 Task: Create an event for the inter-departmental knowledge sharing.
Action: Mouse moved to (75, 148)
Screenshot: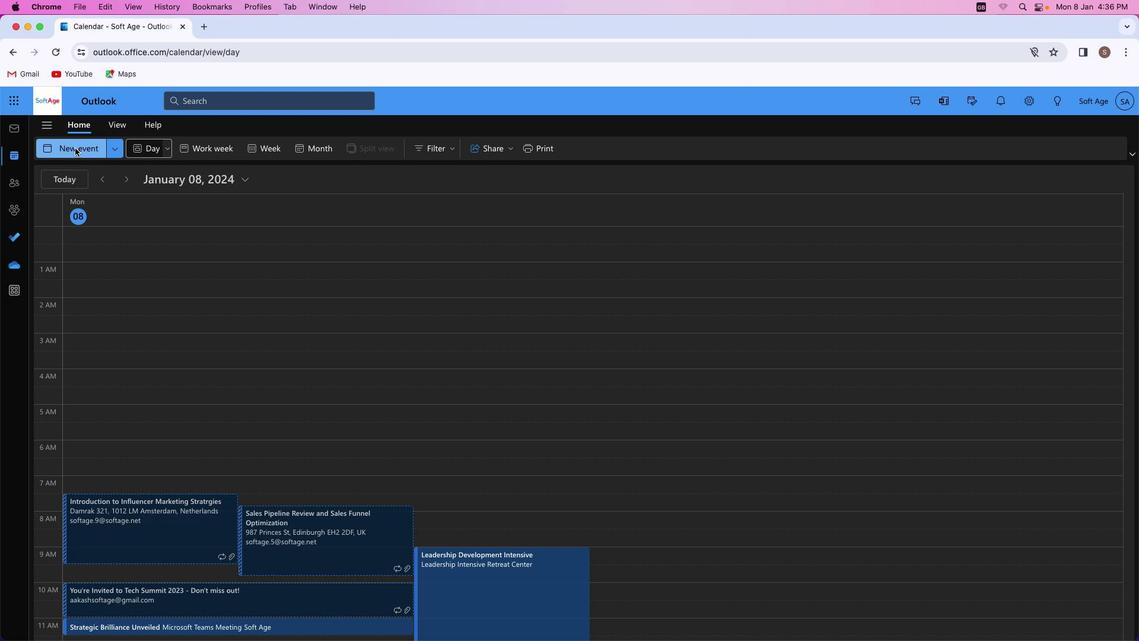 
Action: Mouse pressed left at (75, 148)
Screenshot: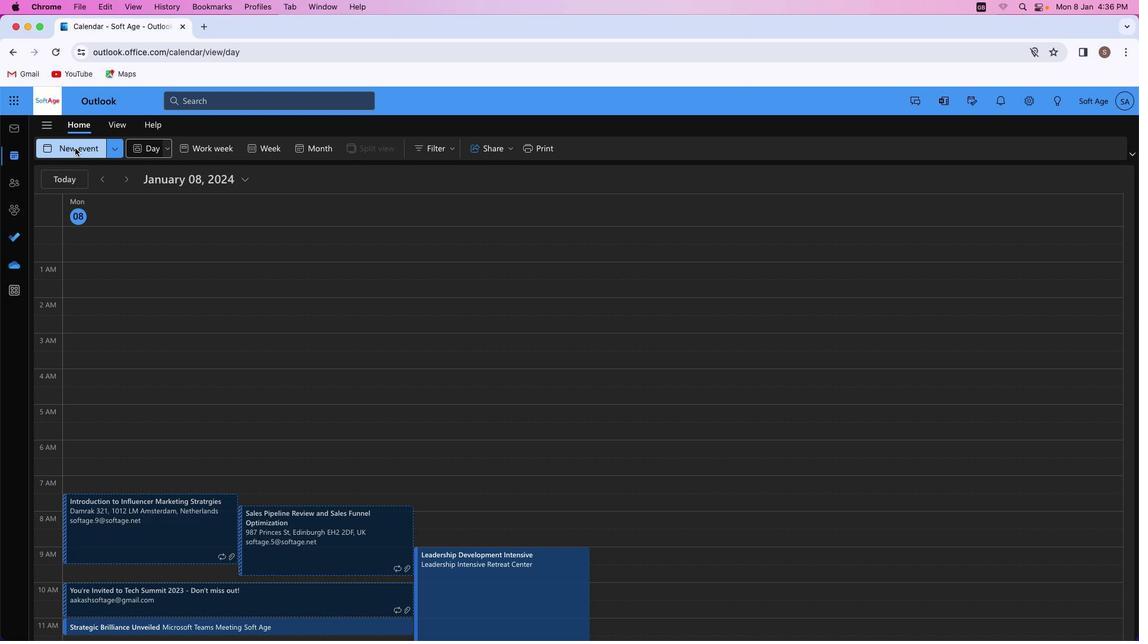 
Action: Mouse moved to (287, 221)
Screenshot: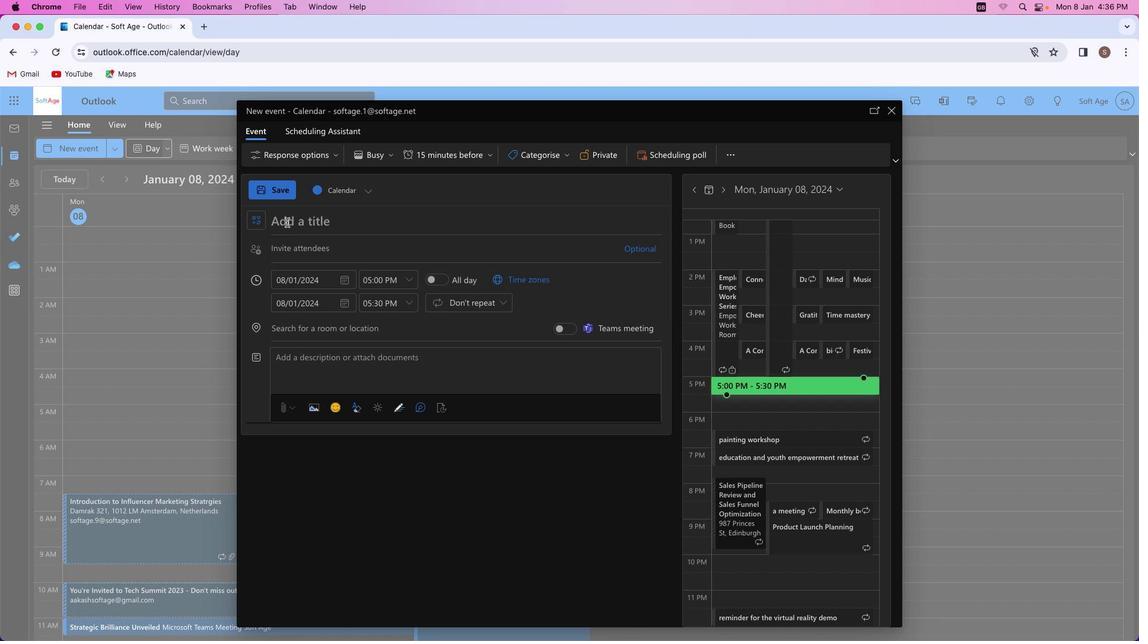 
Action: Mouse pressed left at (287, 221)
Screenshot: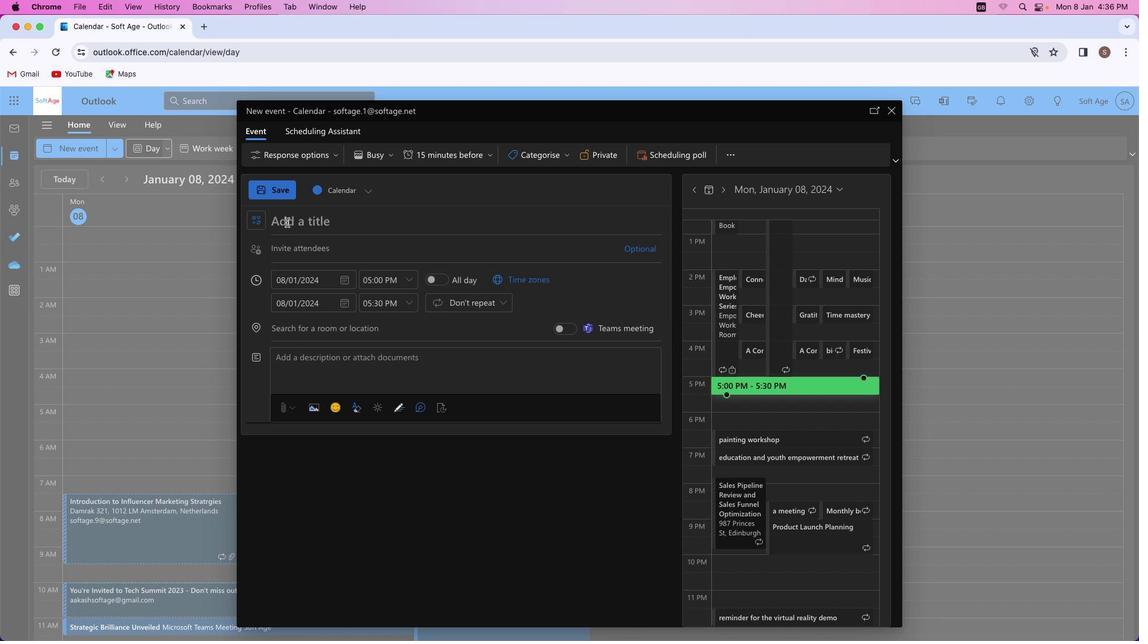 
Action: Key pressed Key.shift_r'K''n''o''w''l''e''d''g''e'Key.spaceKey.shift_r'N''e''x''u''s'Key.shift_r':'Key.spaceKey.shift_r'I''n''t''e''r'Key.spaceKey.backspace'-'Key.shift'D''e''p''a''r''t''m''e''n''t''a''l'Key.spaceKey.shift'S''h''a''r''i''n''g'Key.spaceKey.shift'S''e''s''s''i''o''n'
Screenshot: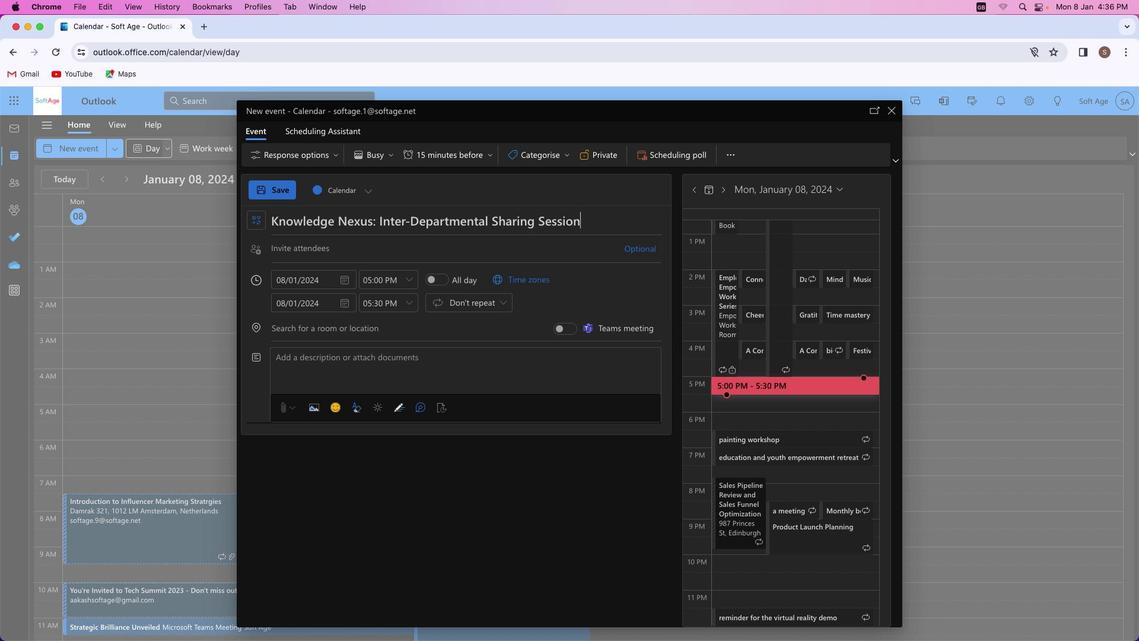 
Action: Mouse moved to (321, 356)
Screenshot: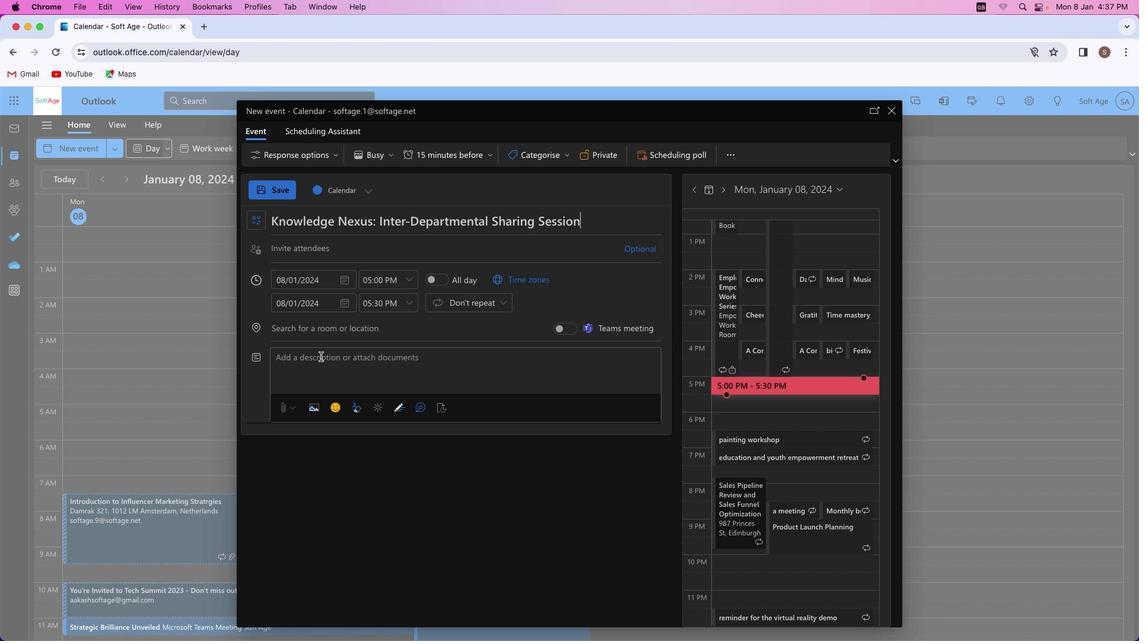 
Action: Mouse pressed left at (321, 356)
Screenshot: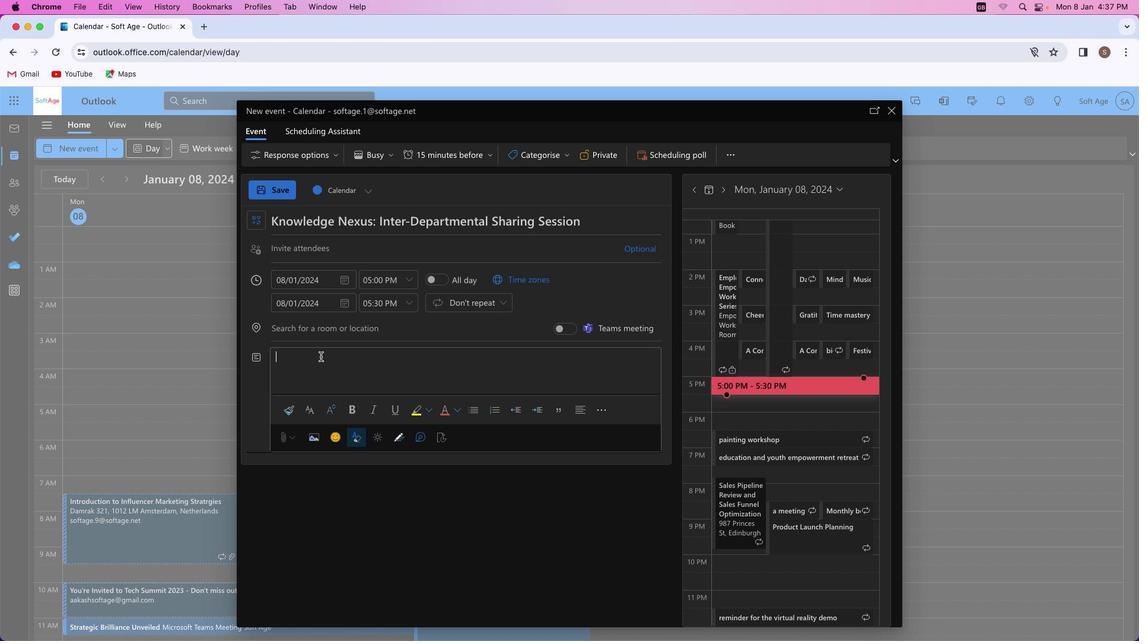 
Action: Key pressed Key.shift_r'I''g''n''i''t''e'Key.space'a'Key.space'c''u''l''t''u''r''e'Key.space'o''f'Key.space'l''e''a''r''n''i''n''g'Key.space'w''i''t''h'Key.space'o''u''r'Key.space'i''n''t''e''r''-''d''e''p''a''r''t''m''e''n''t''a''l'Key.space'k''n''o''w''l''e''d''g''e'Key.space's''h''a''r''i''n''g''.'Key.spaceKey.shift_r'J''o''i''n'Key.space't''h''e'Key.space'e''x''c''h''a''n''g''e'Key.space'o''f'Key.space'i''n''s''o'Key.backspace'i''g''h''t''s'','Key.space'b''e''s''t'Key.space'p''r''a''c''t''i''c''e''s'','Key.space'a''n''d'Key.space'e''x''p''e''r''t''i''s''e'','Key.space'f''o''s''t''e''r''i''n''g'Key.space'c''o''l''l''a''b''o''r''a''t''i''o''n'Key.space'a''c''r''o''s''s'Key.space'd''i''v''e''r''s''e'Key.space't''e''a''m''s''.'
Screenshot: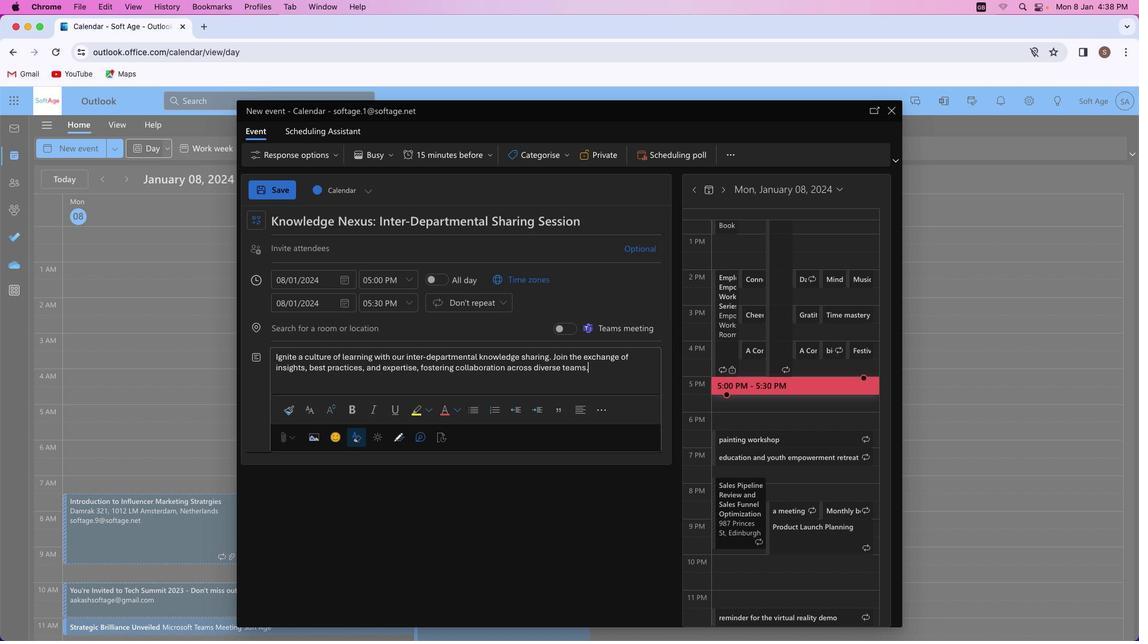 
Action: Mouse moved to (401, 358)
Screenshot: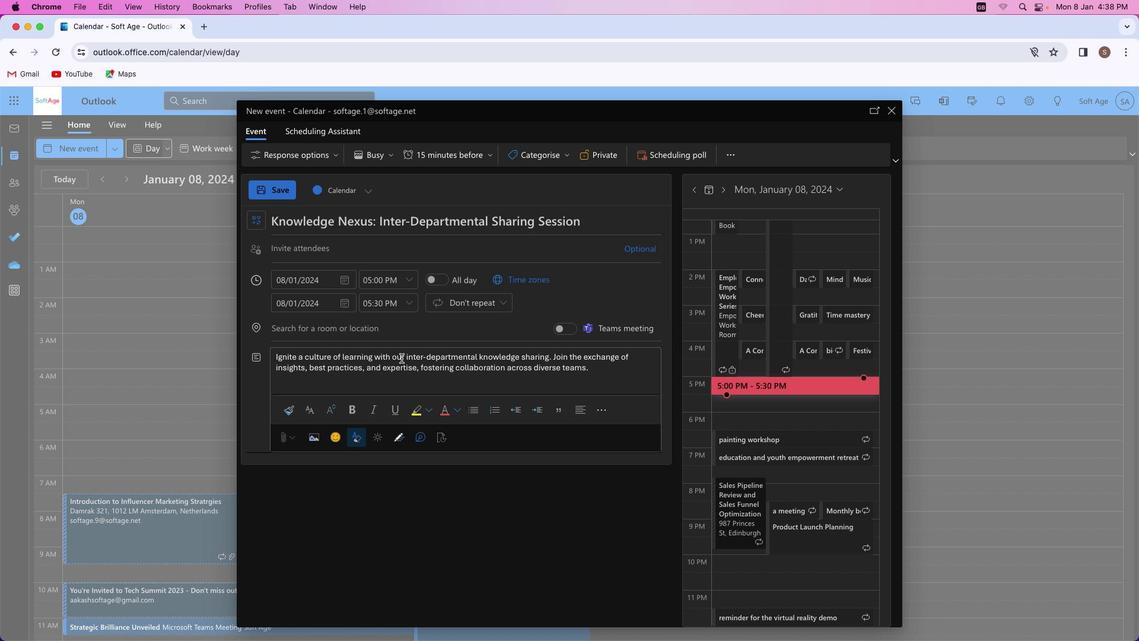 
Action: Mouse pressed left at (401, 358)
Screenshot: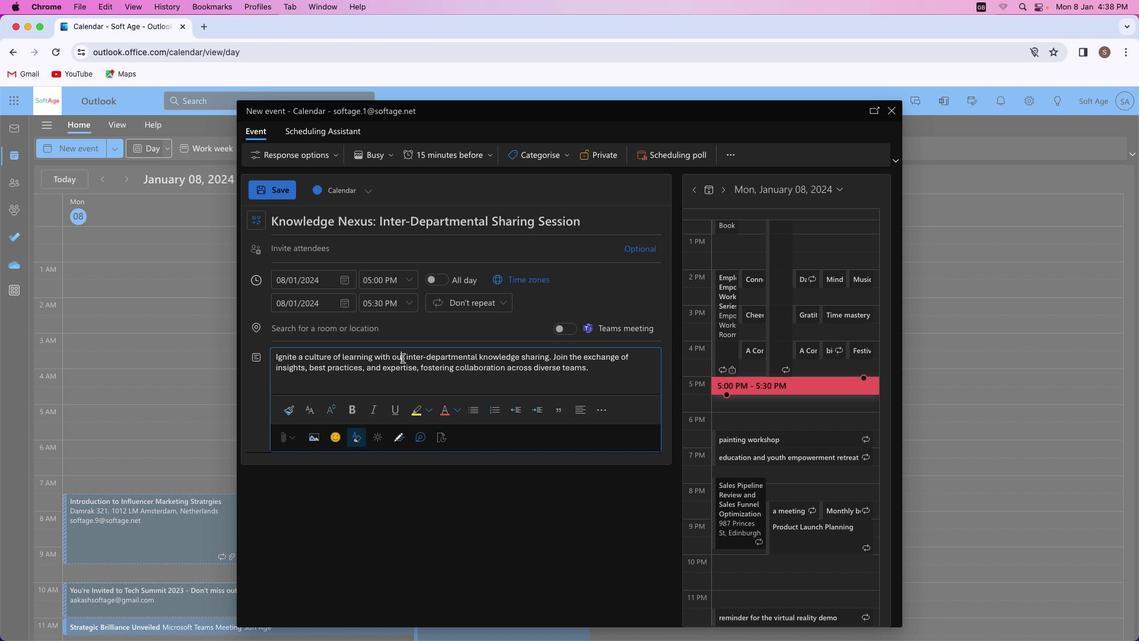 
Action: Mouse moved to (549, 359)
Screenshot: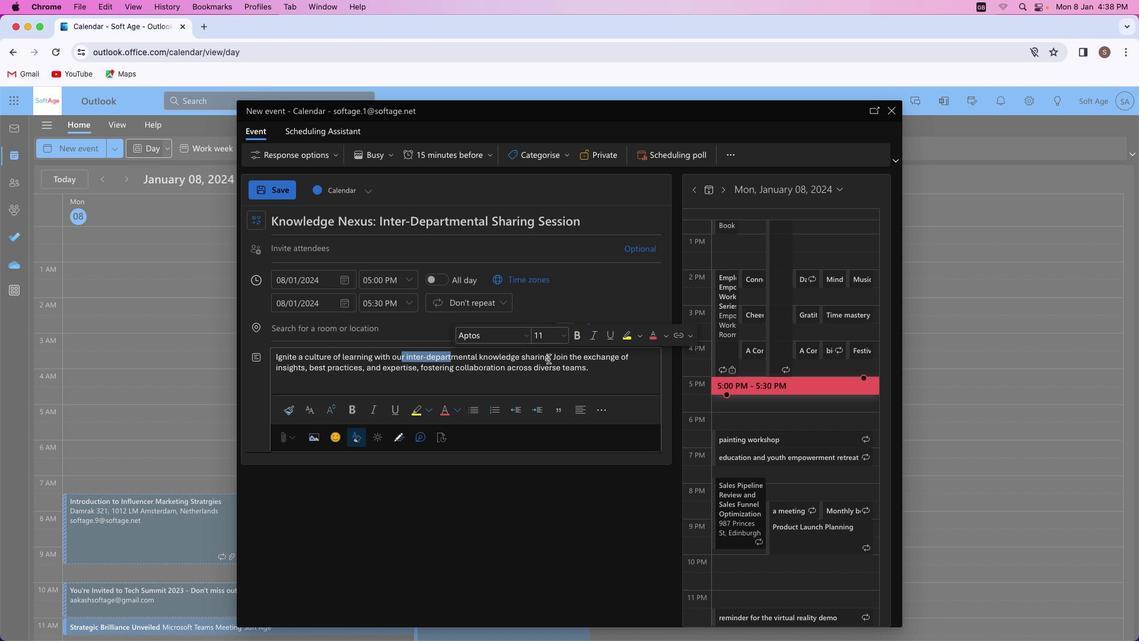 
Action: Mouse pressed left at (549, 359)
Screenshot: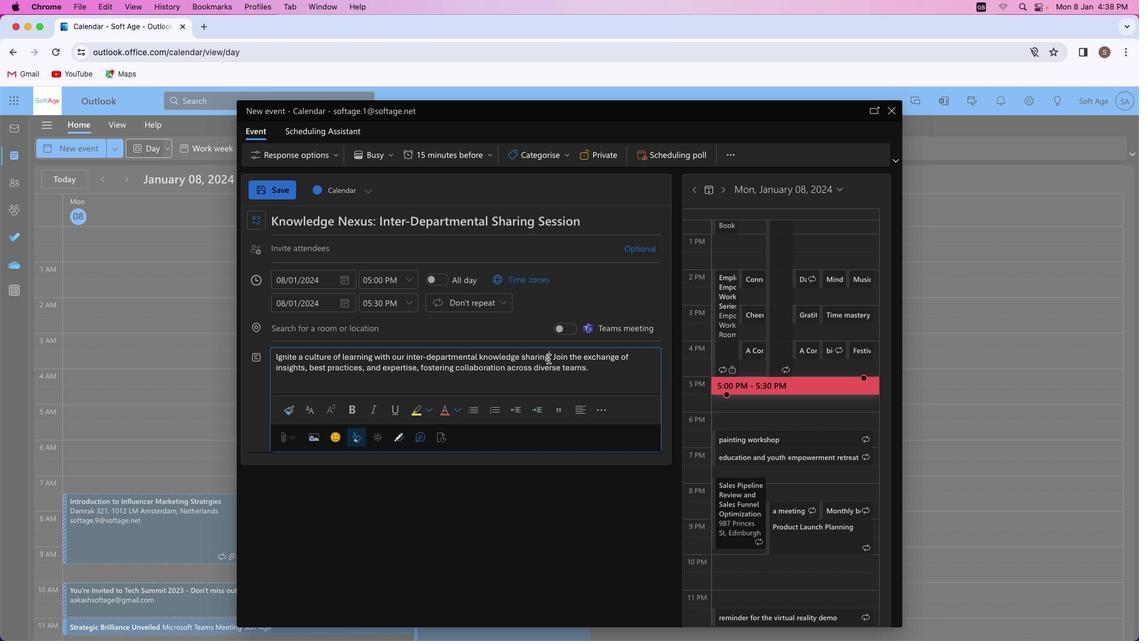 
Action: Mouse moved to (354, 409)
Screenshot: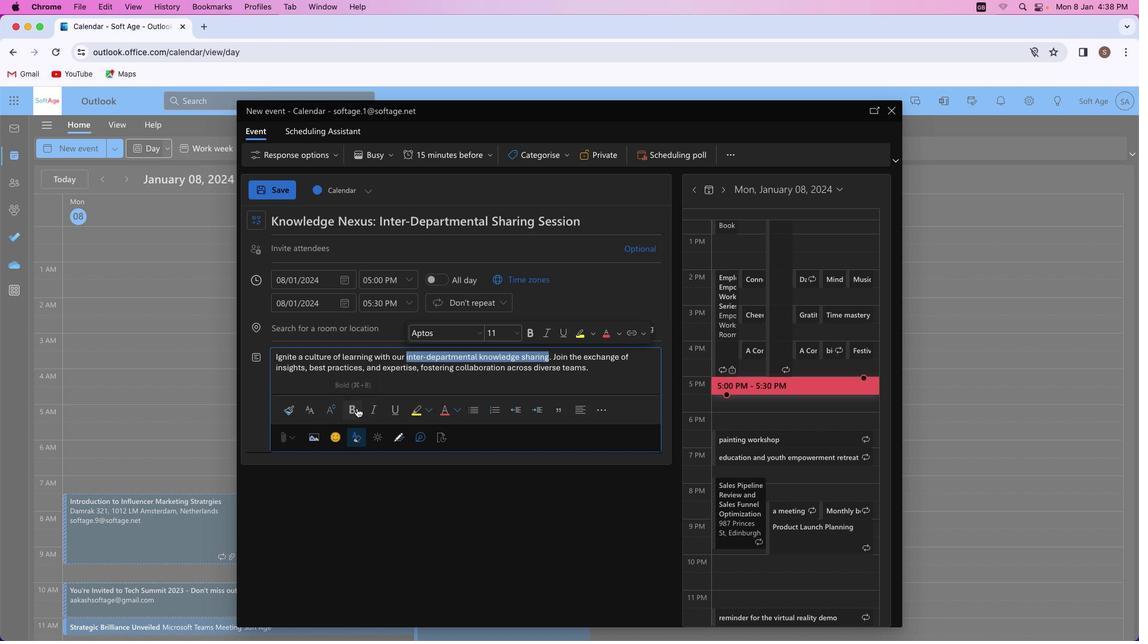 
Action: Mouse pressed left at (354, 409)
Screenshot: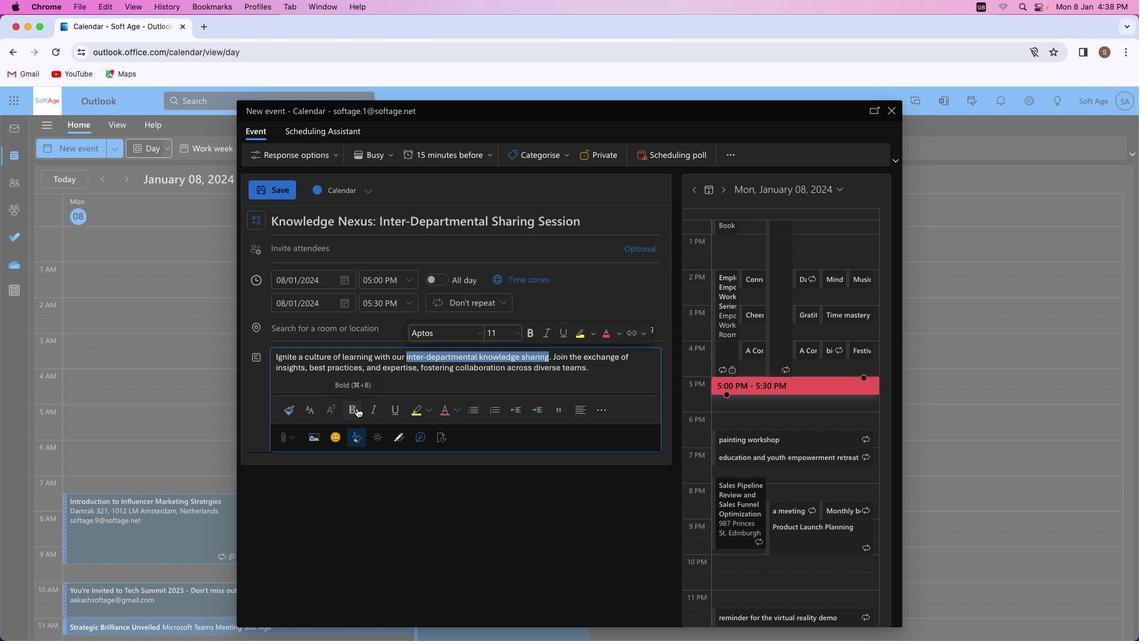 
Action: Mouse moved to (350, 407)
Screenshot: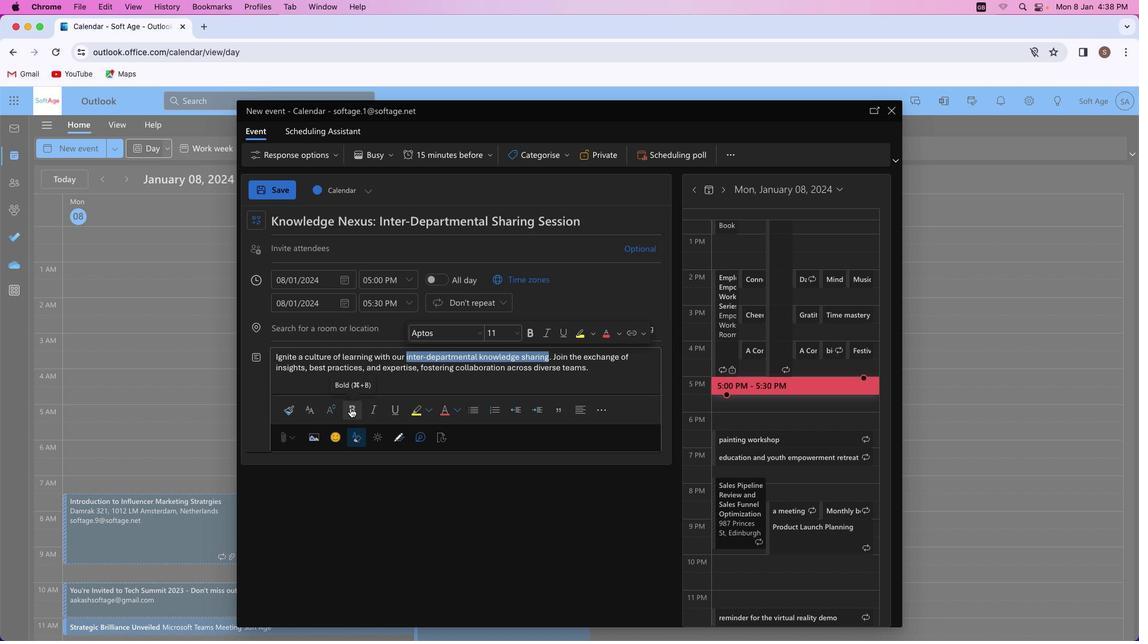 
Action: Mouse pressed left at (350, 407)
Screenshot: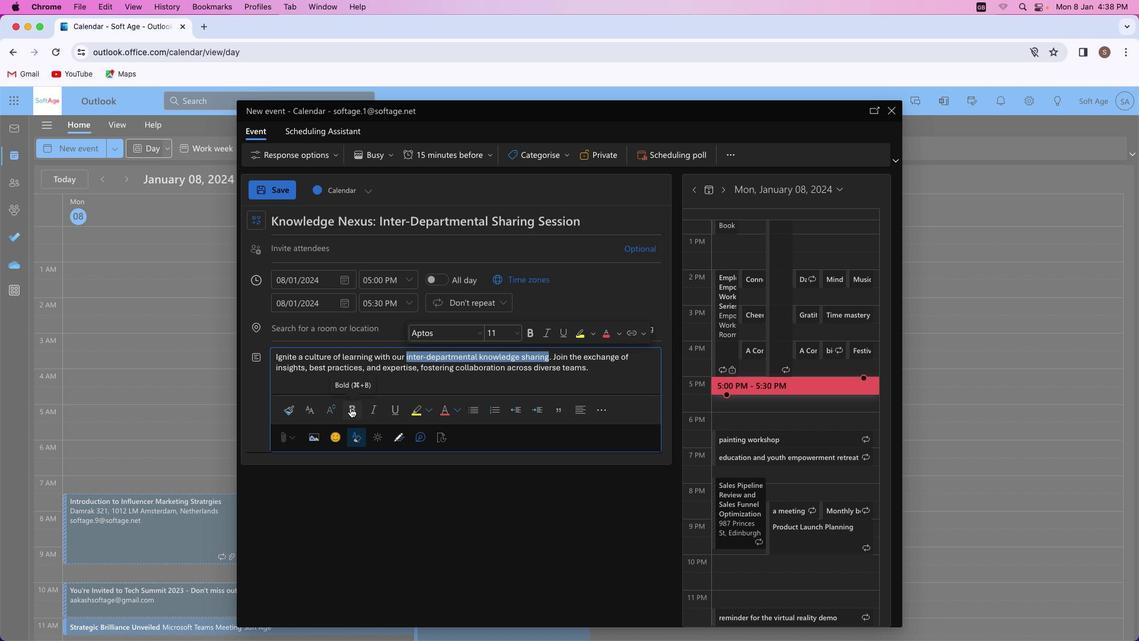 
Action: Mouse moved to (371, 408)
Screenshot: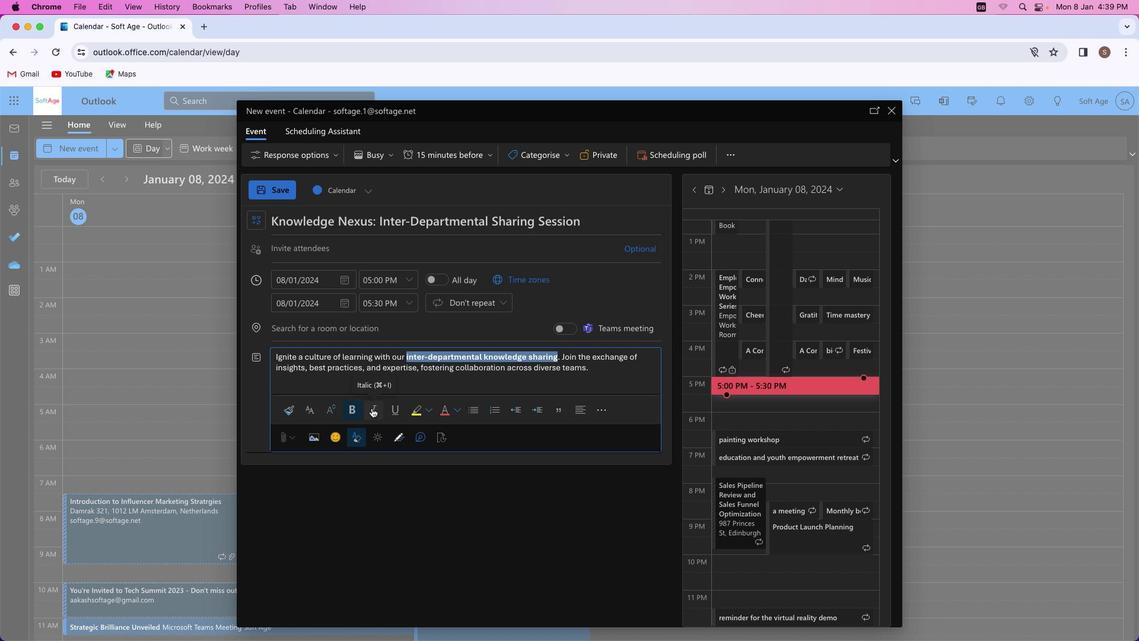 
Action: Mouse pressed left at (371, 408)
Screenshot: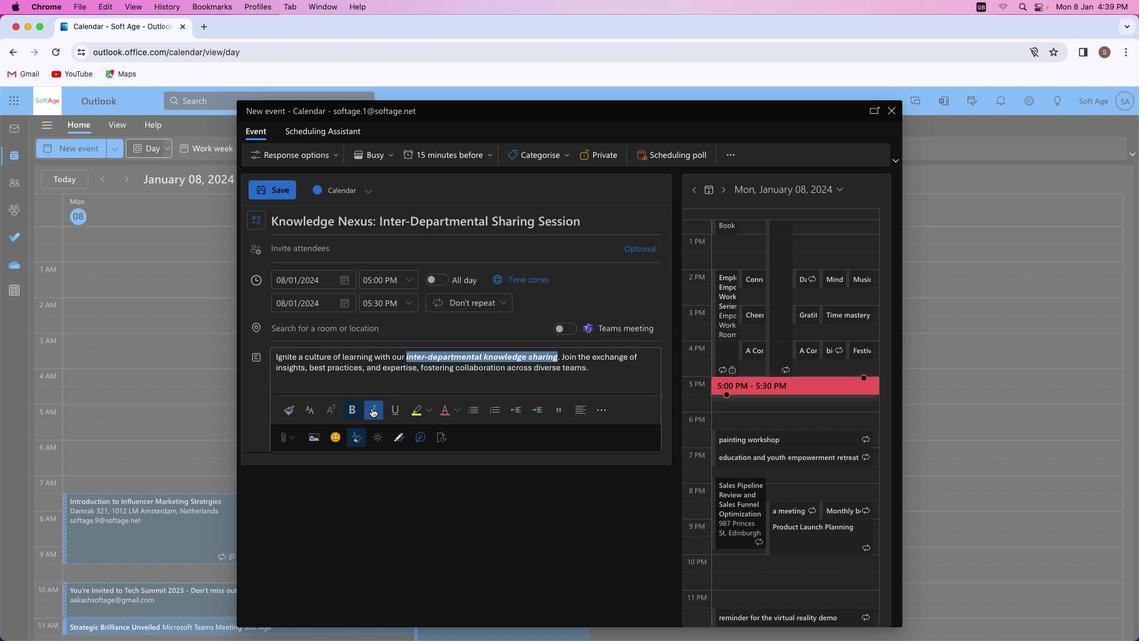 
Action: Mouse moved to (457, 410)
Screenshot: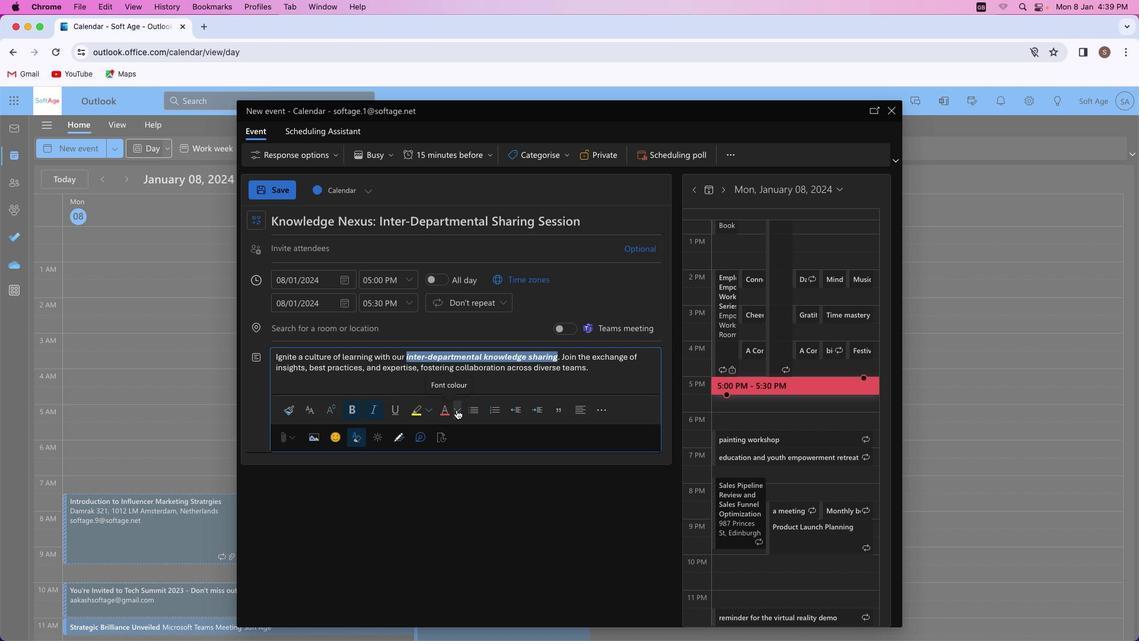 
Action: Mouse pressed left at (457, 410)
Screenshot: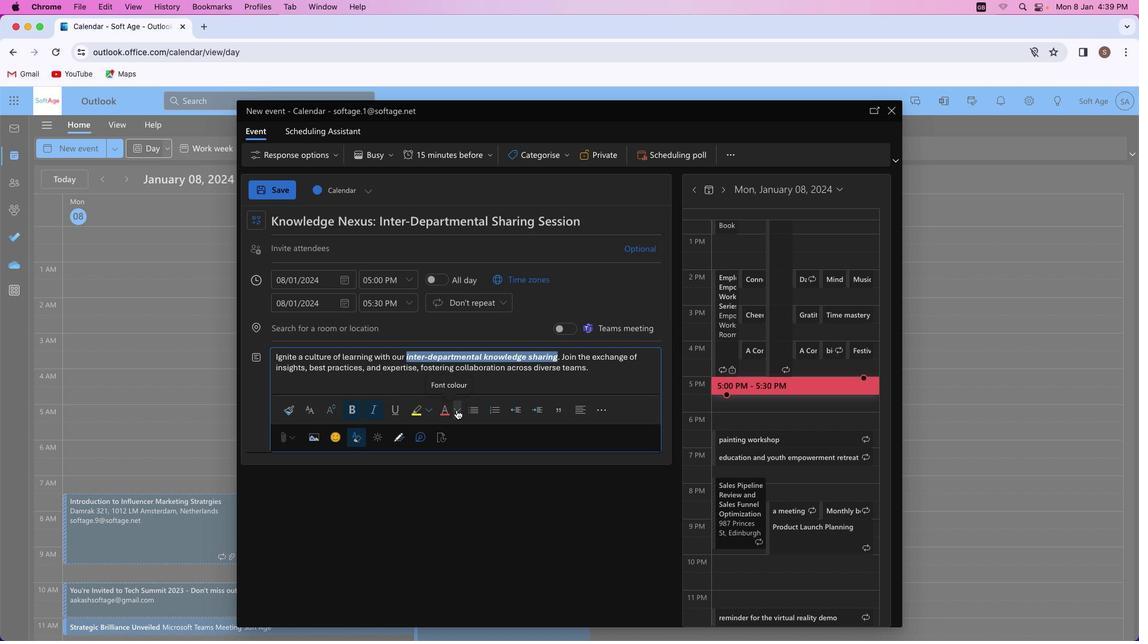 
Action: Mouse moved to (541, 437)
Screenshot: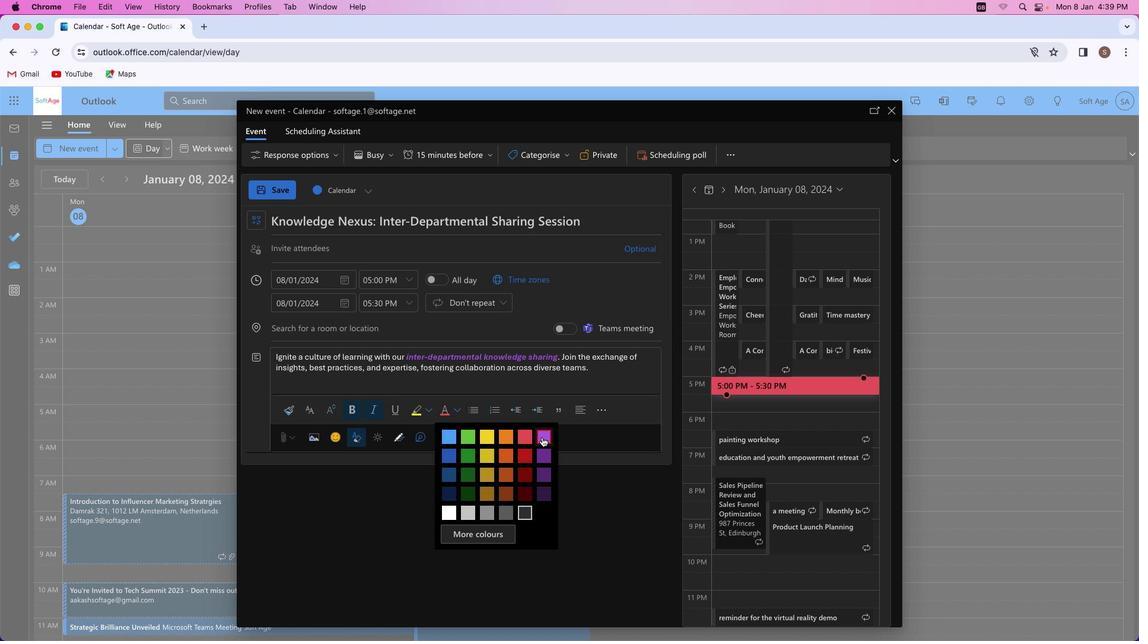 
Action: Mouse pressed left at (541, 437)
Screenshot: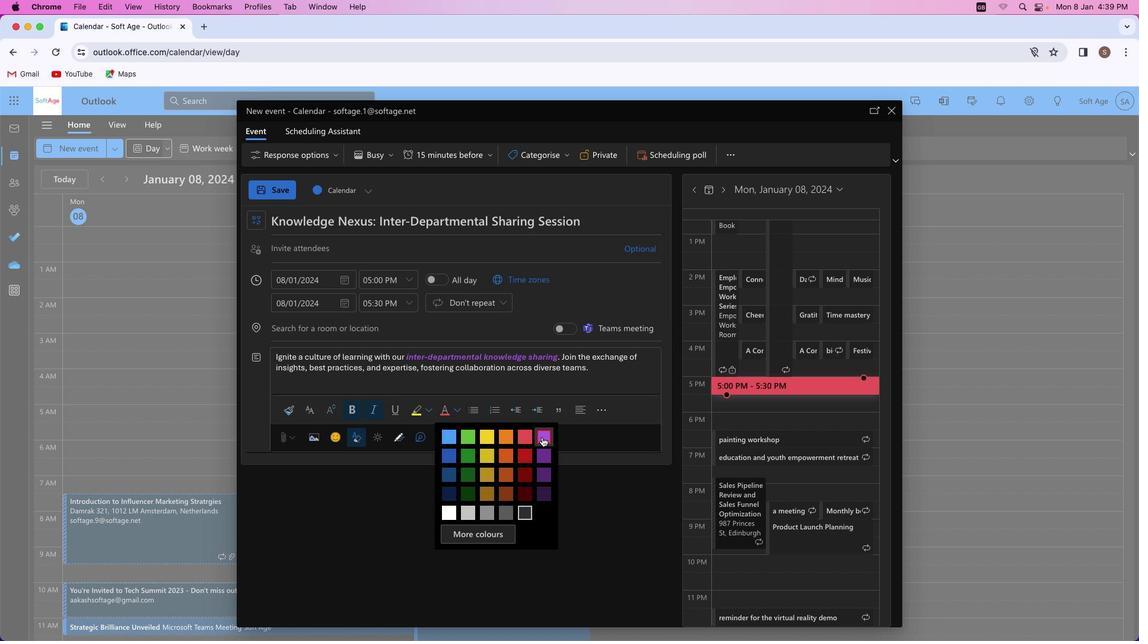 
Action: Mouse moved to (591, 371)
Screenshot: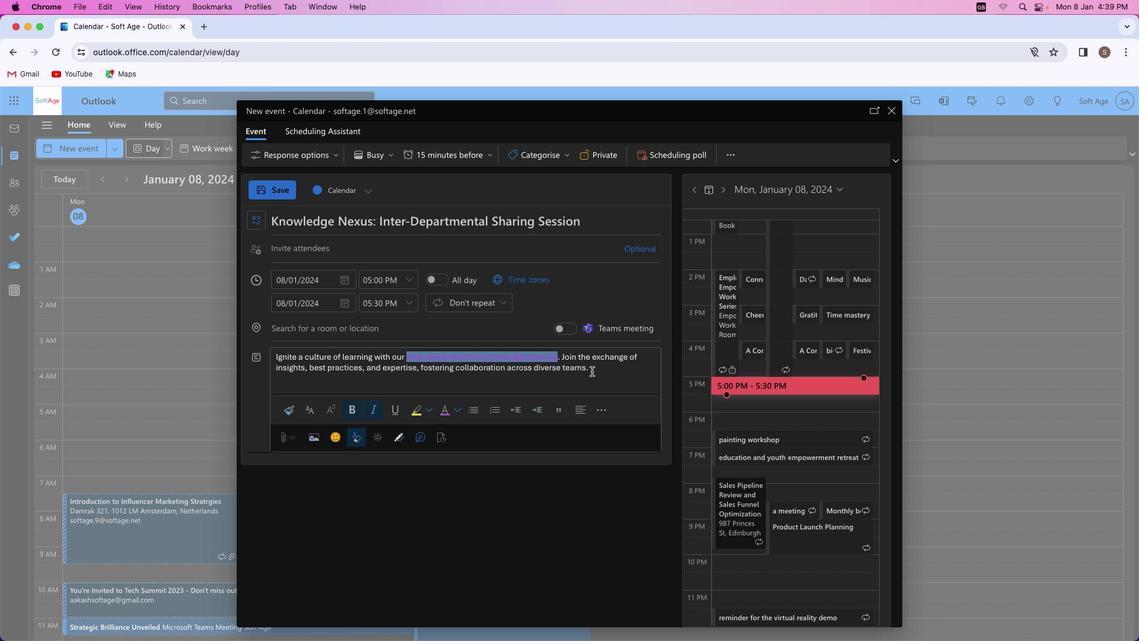 
Action: Mouse pressed left at (591, 371)
Screenshot: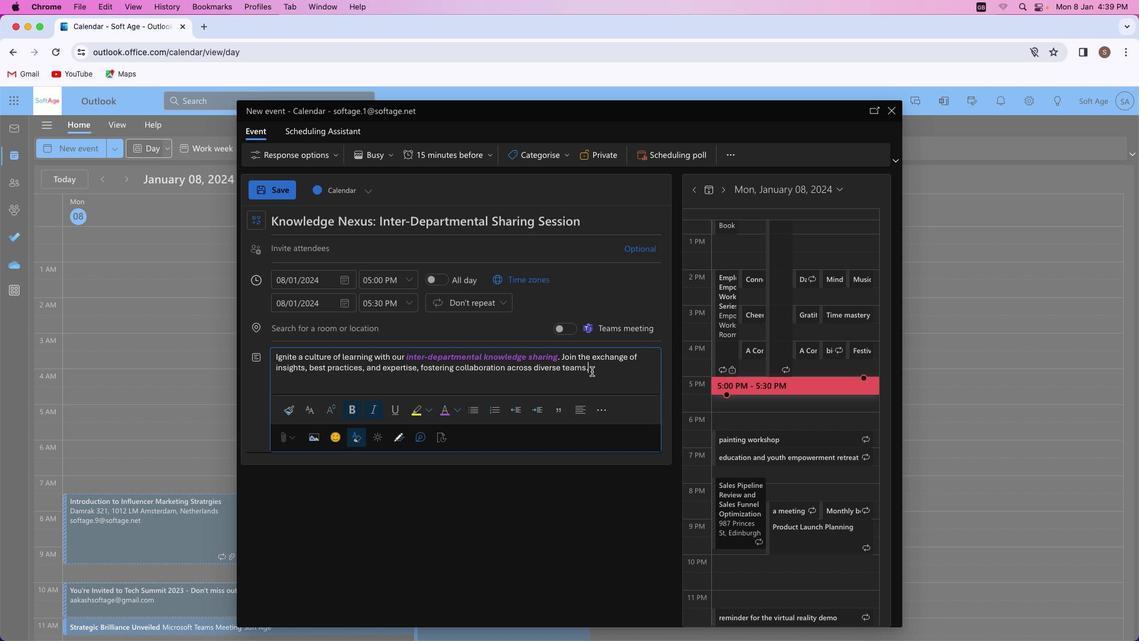 
Action: Mouse moved to (431, 408)
Screenshot: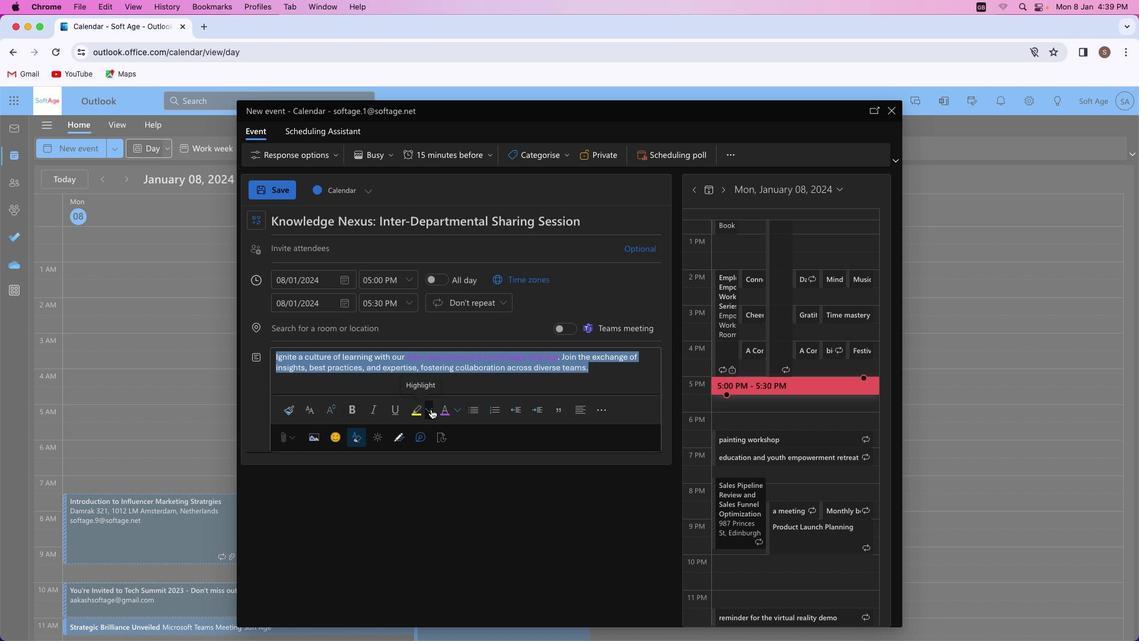 
Action: Mouse pressed left at (431, 408)
Screenshot: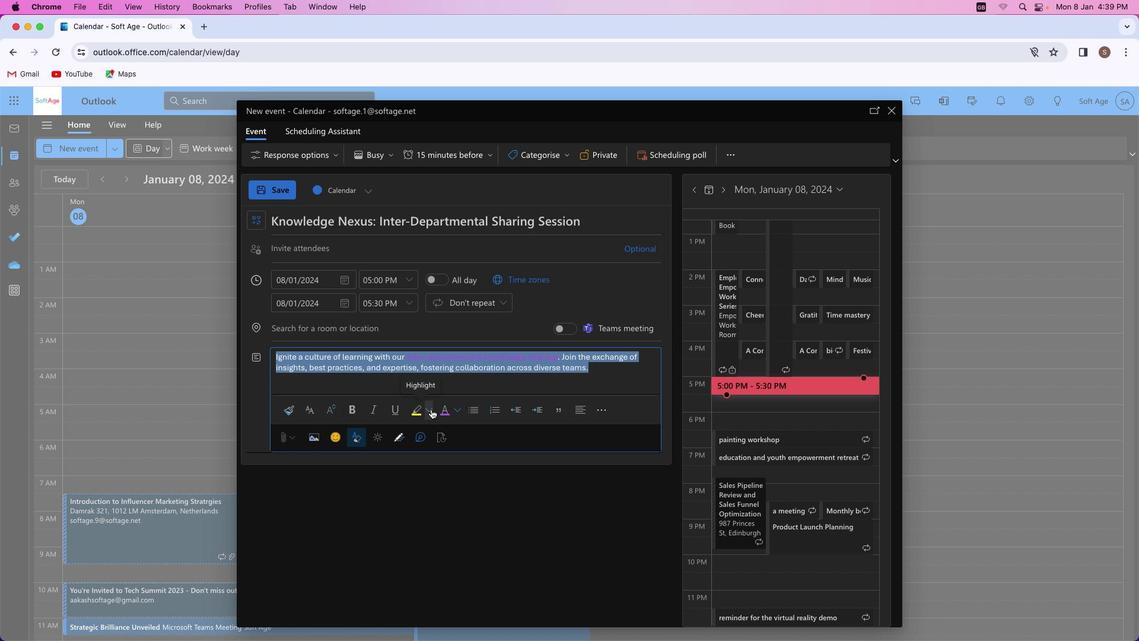 
Action: Mouse moved to (457, 473)
Screenshot: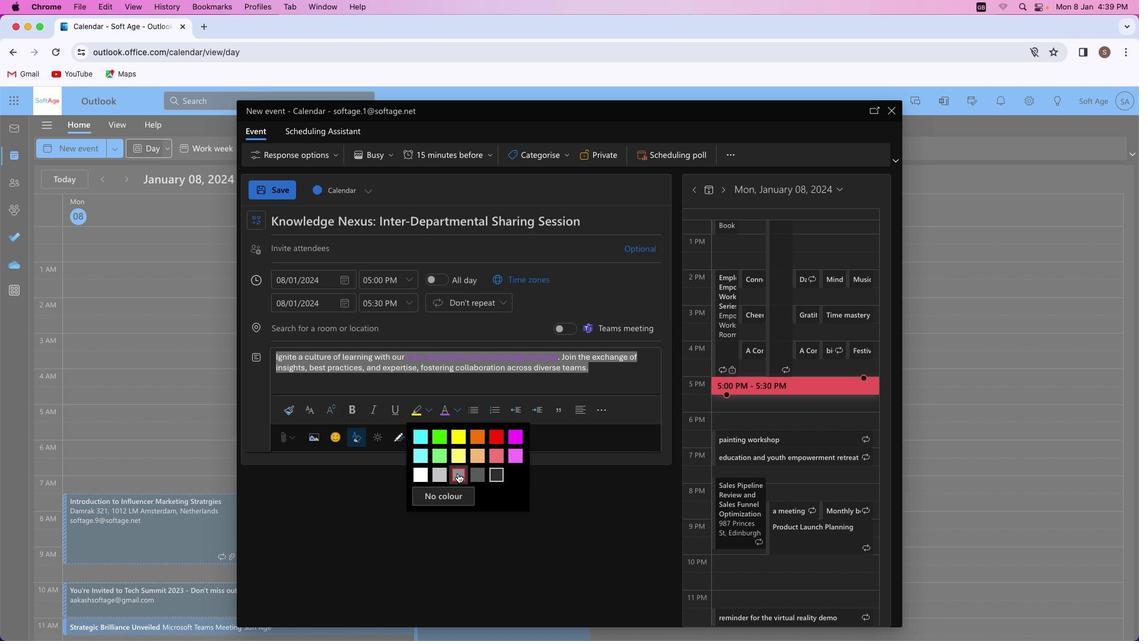 
Action: Mouse pressed left at (457, 473)
Screenshot: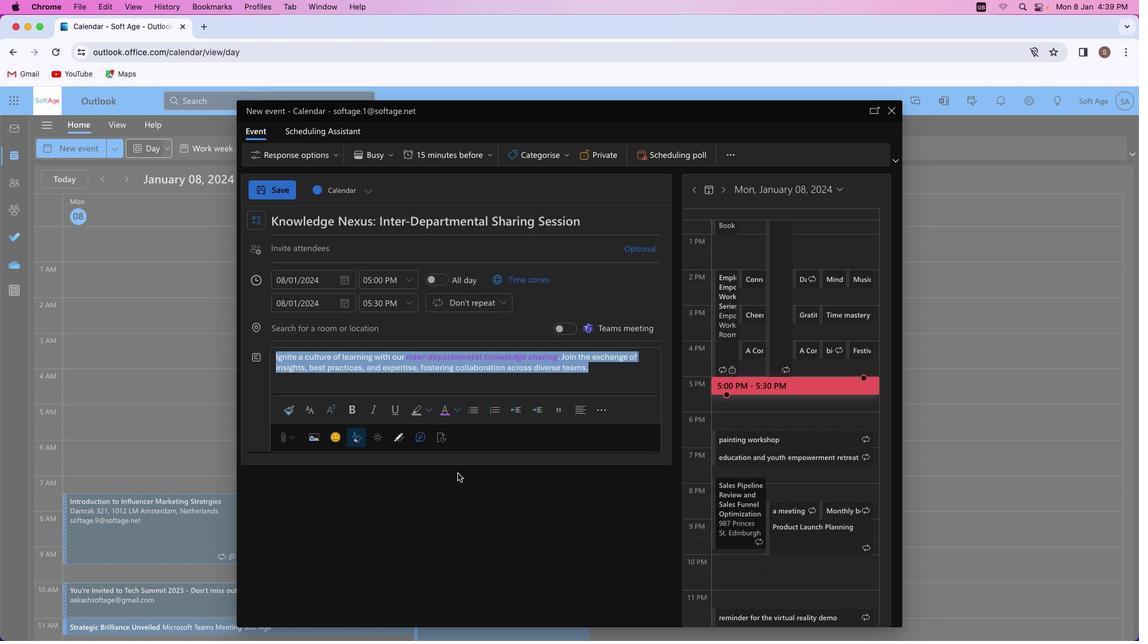 
Action: Mouse moved to (579, 382)
Screenshot: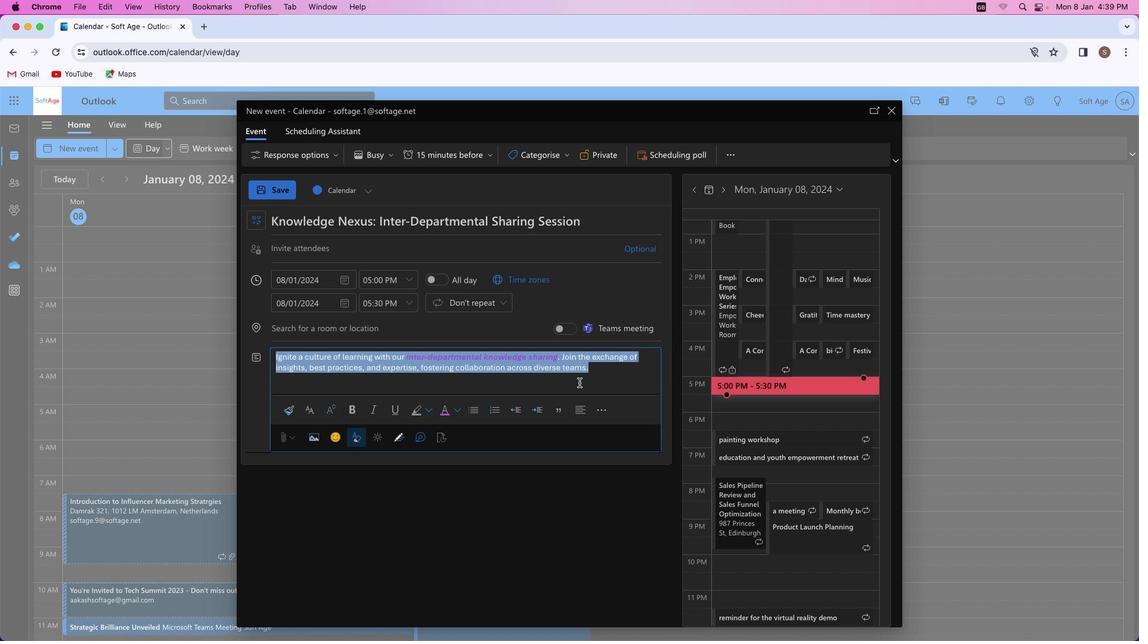 
Action: Mouse pressed left at (579, 382)
Screenshot: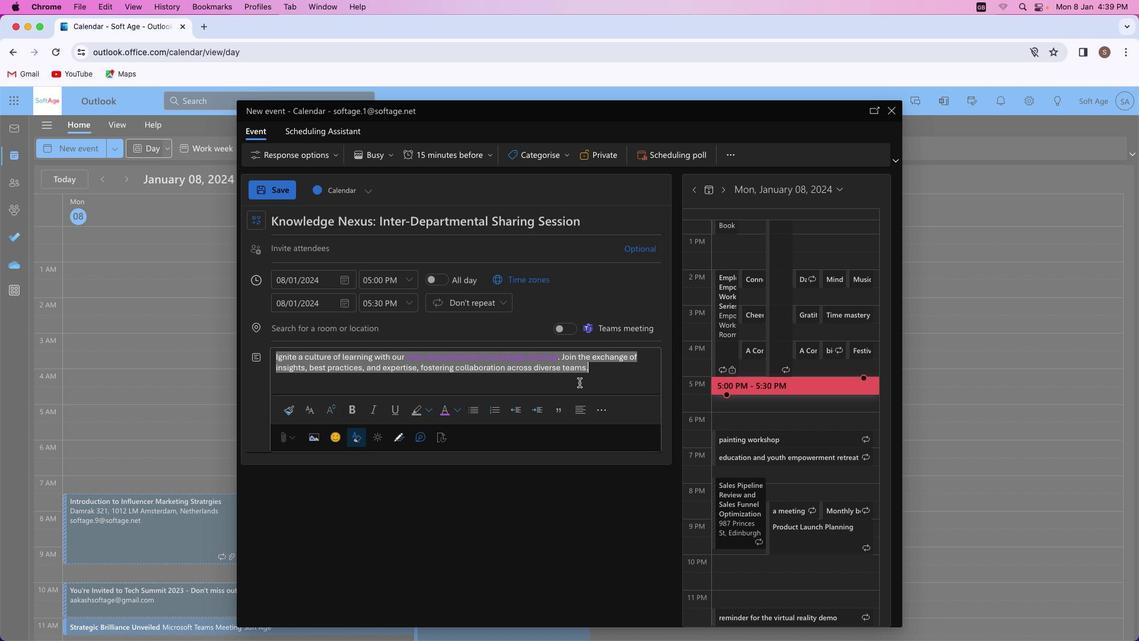 
Action: Mouse moved to (295, 248)
Screenshot: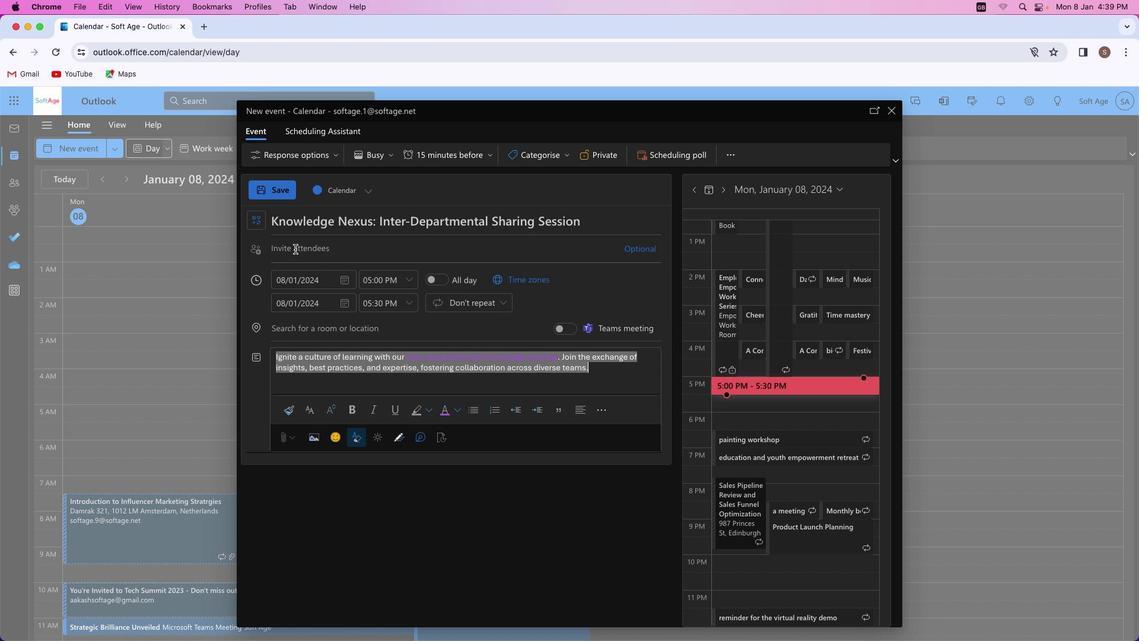 
Action: Mouse pressed left at (295, 248)
Screenshot: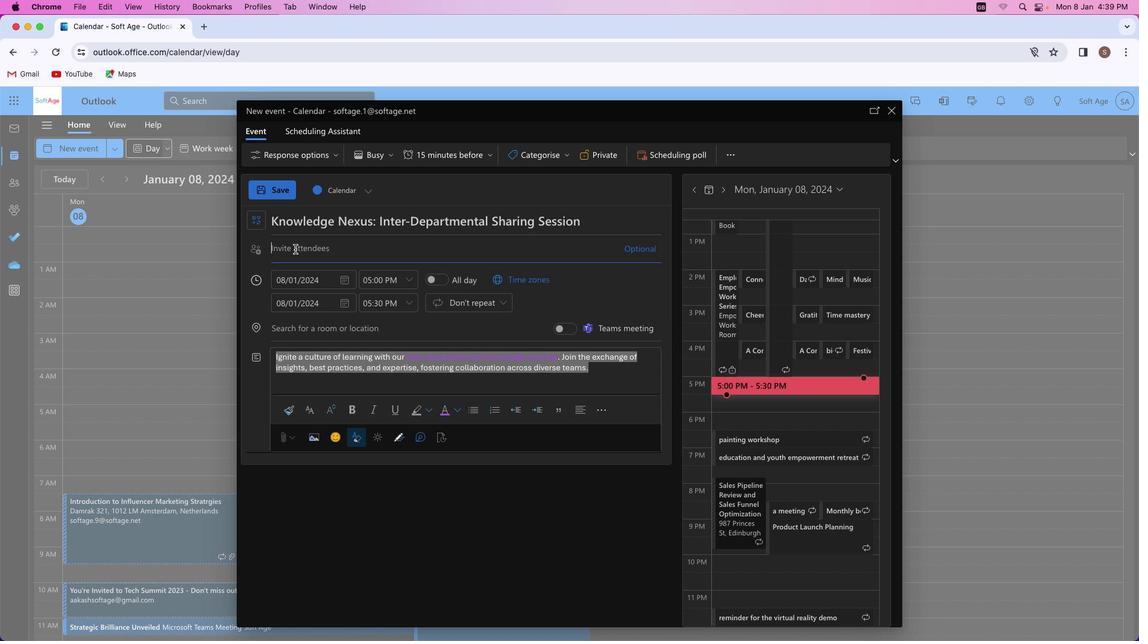 
Action: Key pressed Key.shift'A''k''a''s''h''r''a''j''p''u''t'Key.shift'@''o''u''t''l''o''o''k''.''c''o''m'
Screenshot: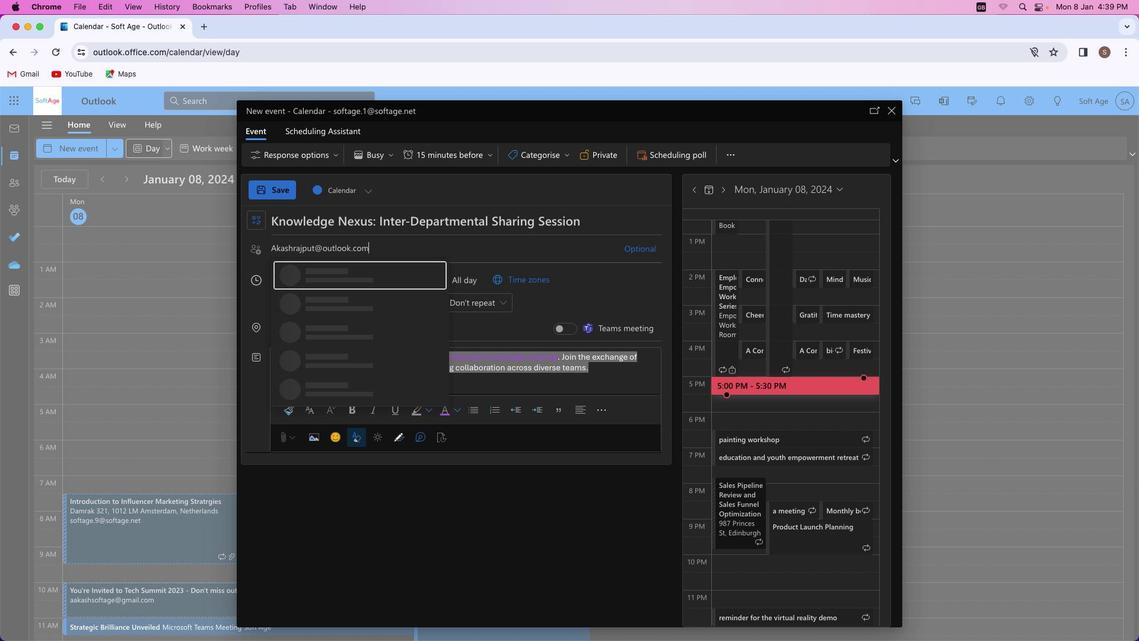 
Action: Mouse moved to (394, 268)
Screenshot: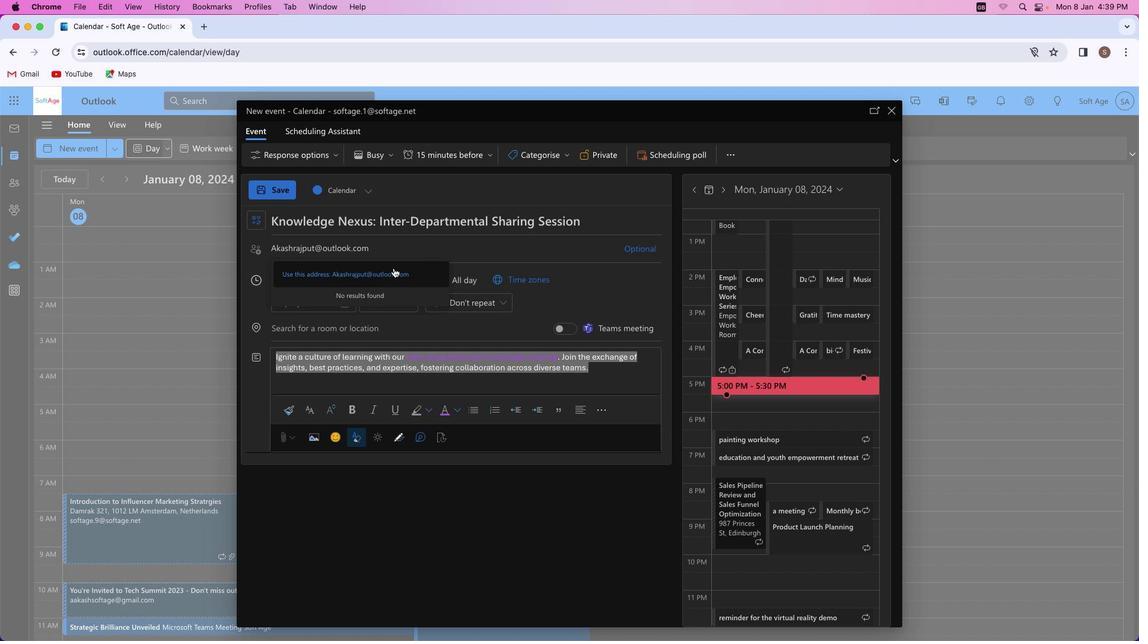 
Action: Mouse pressed left at (394, 268)
Screenshot: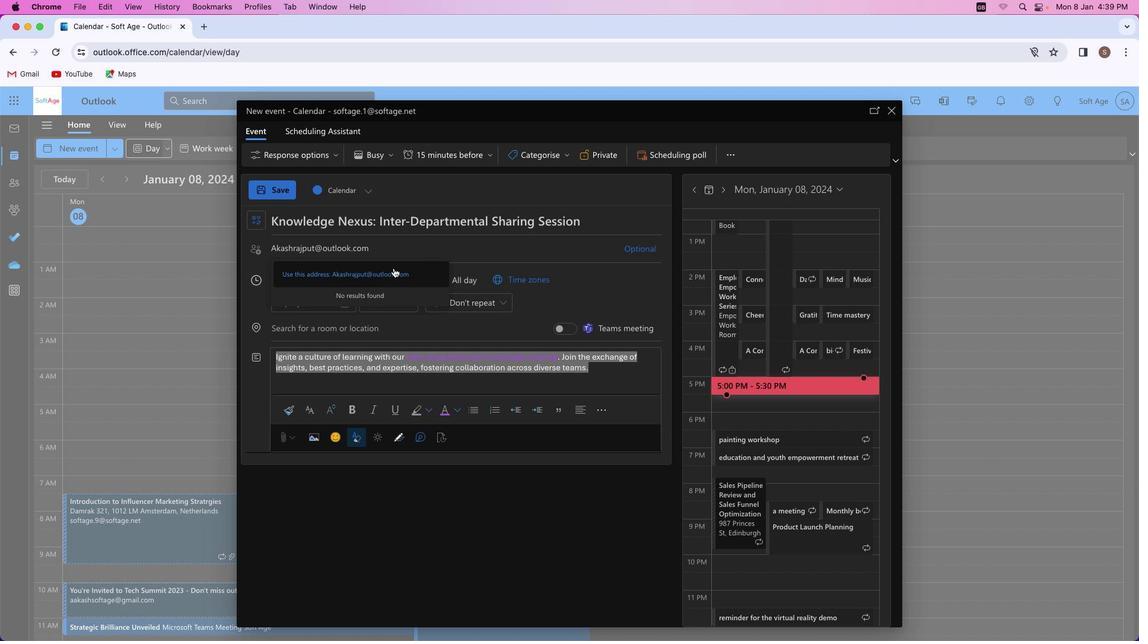 
Action: Mouse moved to (281, 211)
Screenshot: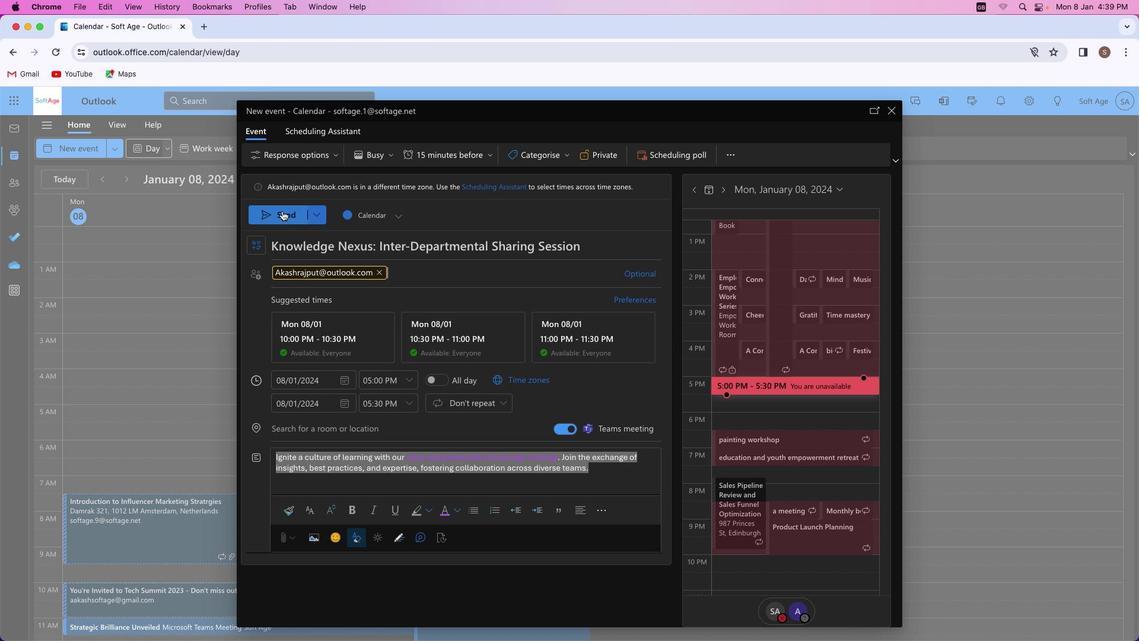 
Action: Mouse pressed left at (281, 211)
Screenshot: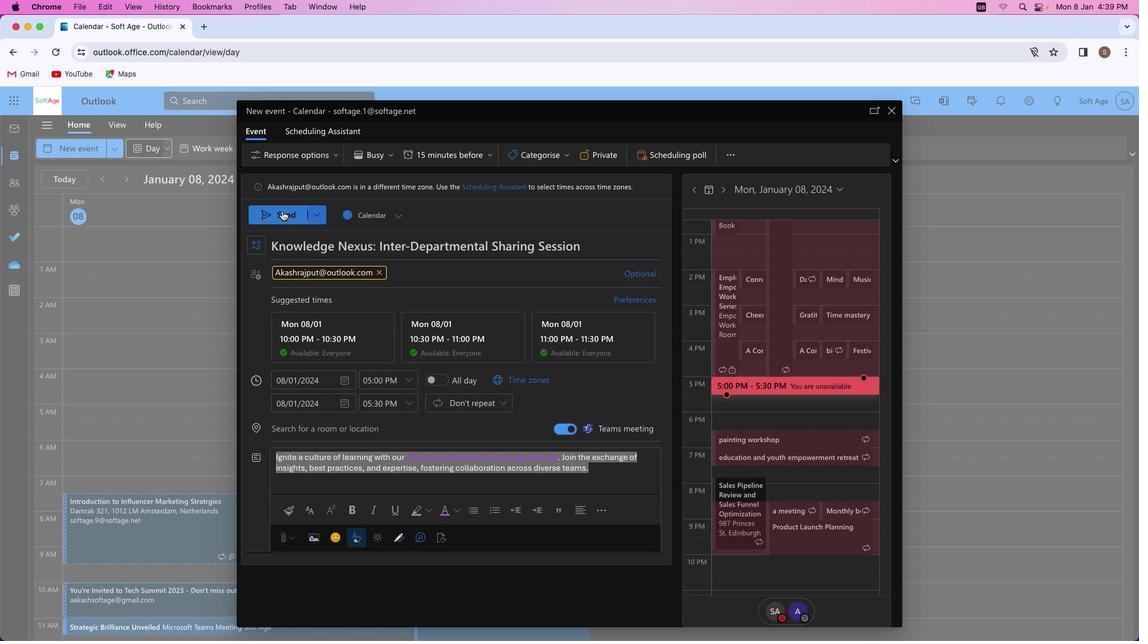 
Action: Mouse moved to (522, 465)
Screenshot: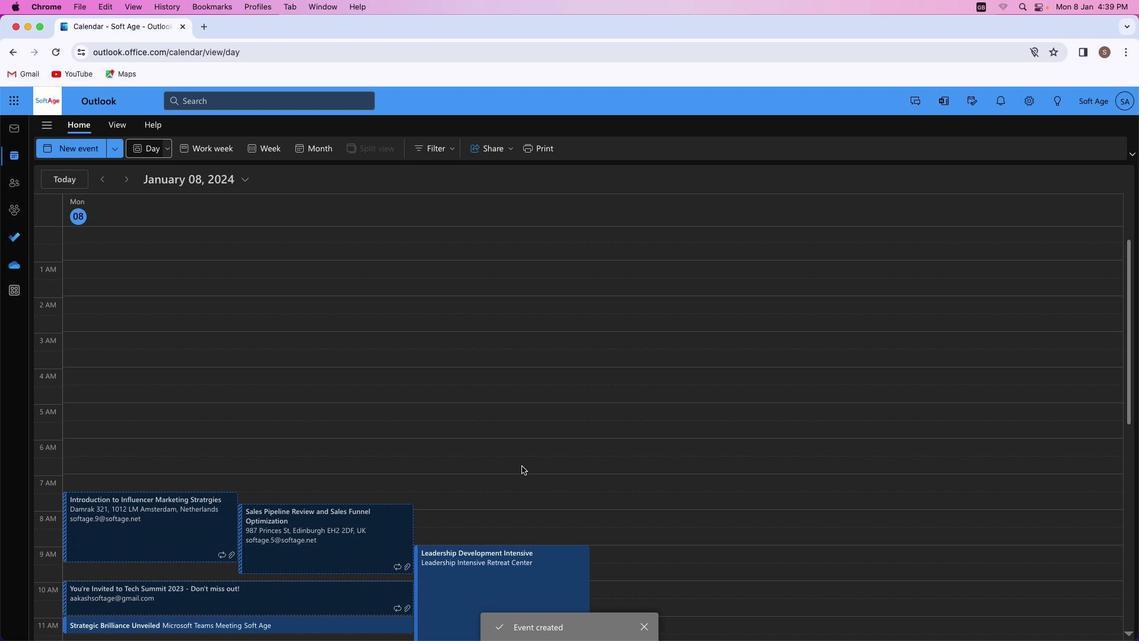 
Action: Mouse scrolled (522, 465) with delta (0, 0)
Screenshot: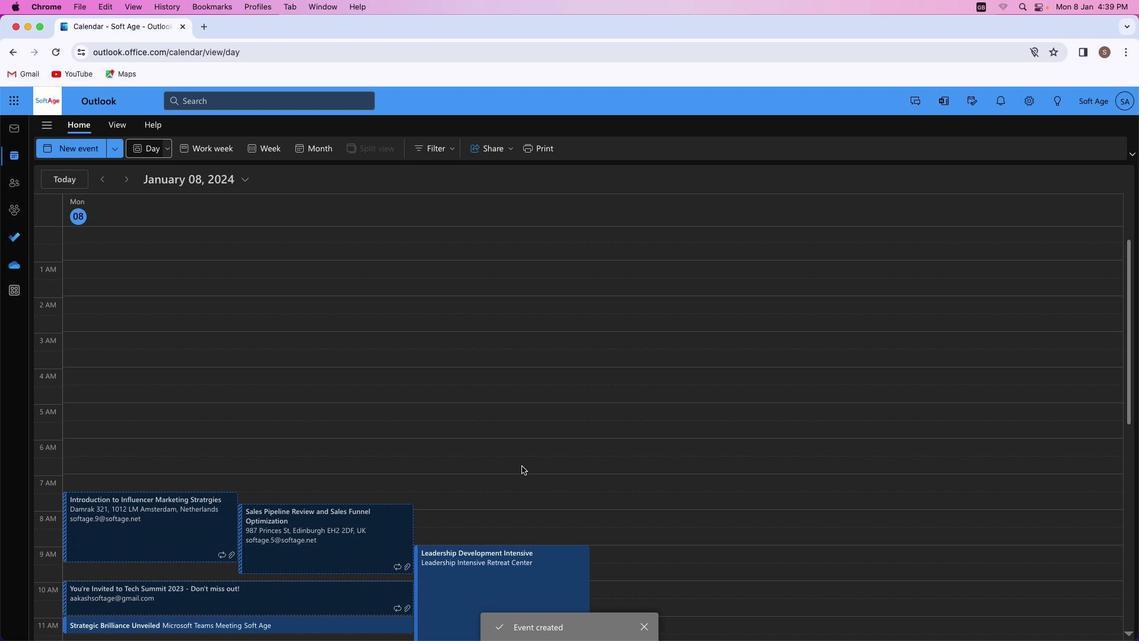 
Action: Mouse moved to (521, 465)
Screenshot: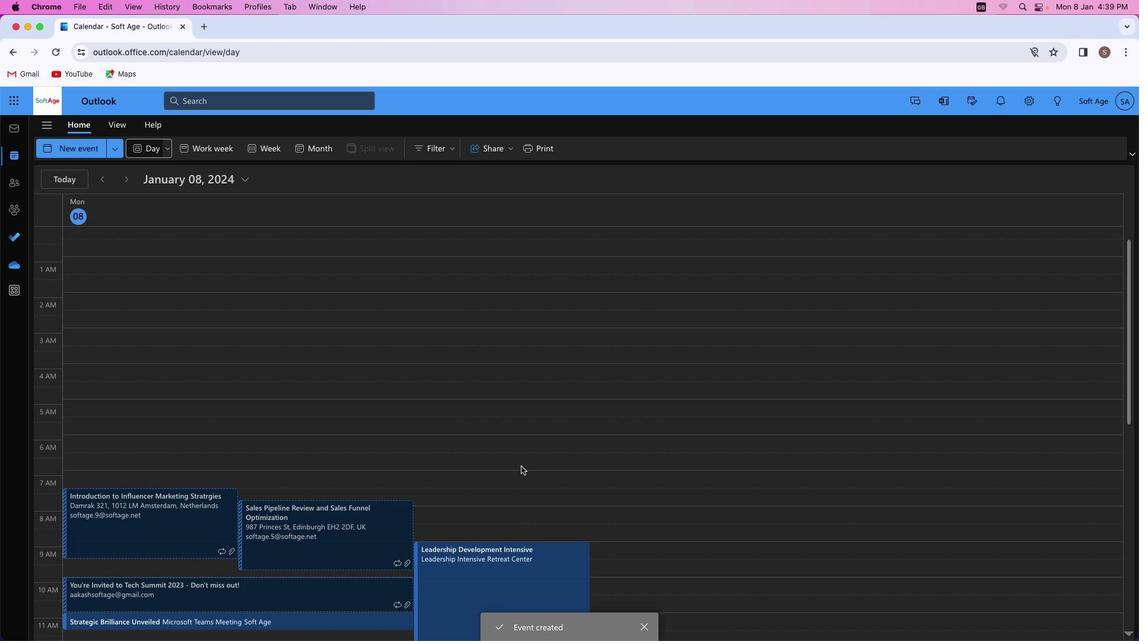 
Action: Mouse scrolled (521, 465) with delta (0, 0)
Screenshot: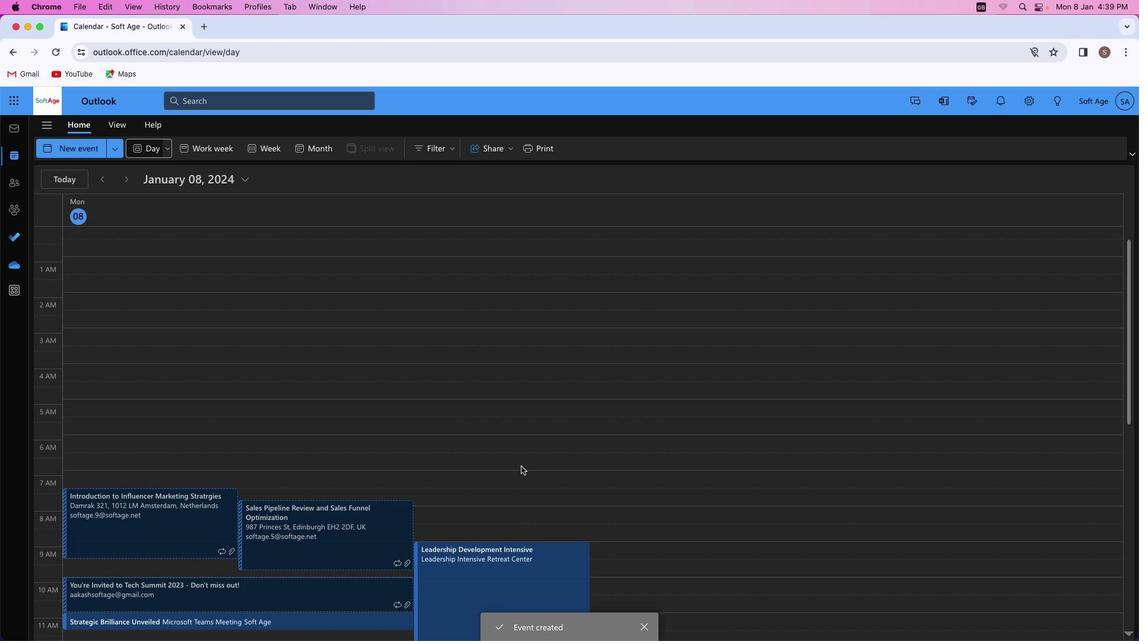 
Action: Mouse moved to (521, 466)
Screenshot: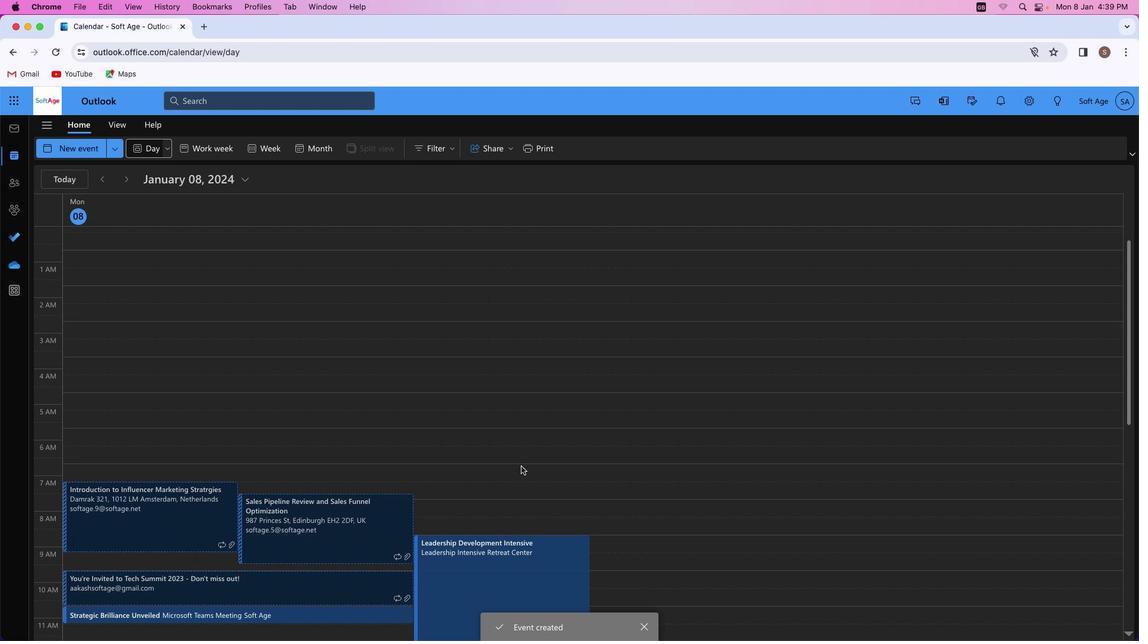 
Action: Mouse scrolled (521, 466) with delta (0, 0)
Screenshot: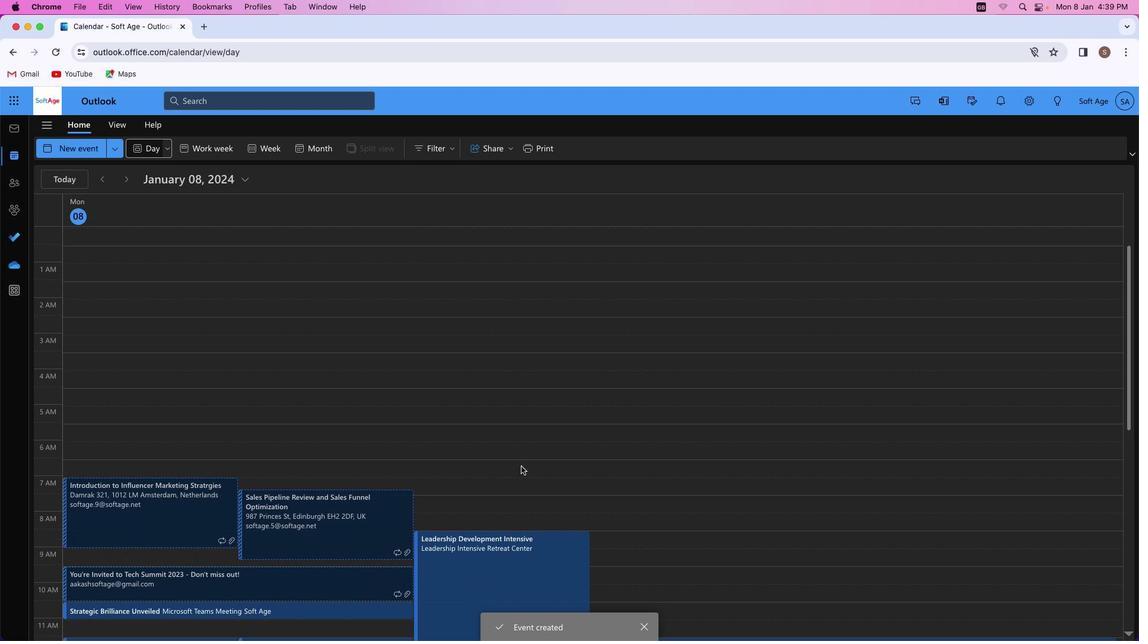 
Action: Mouse scrolled (521, 466) with delta (0, 0)
Screenshot: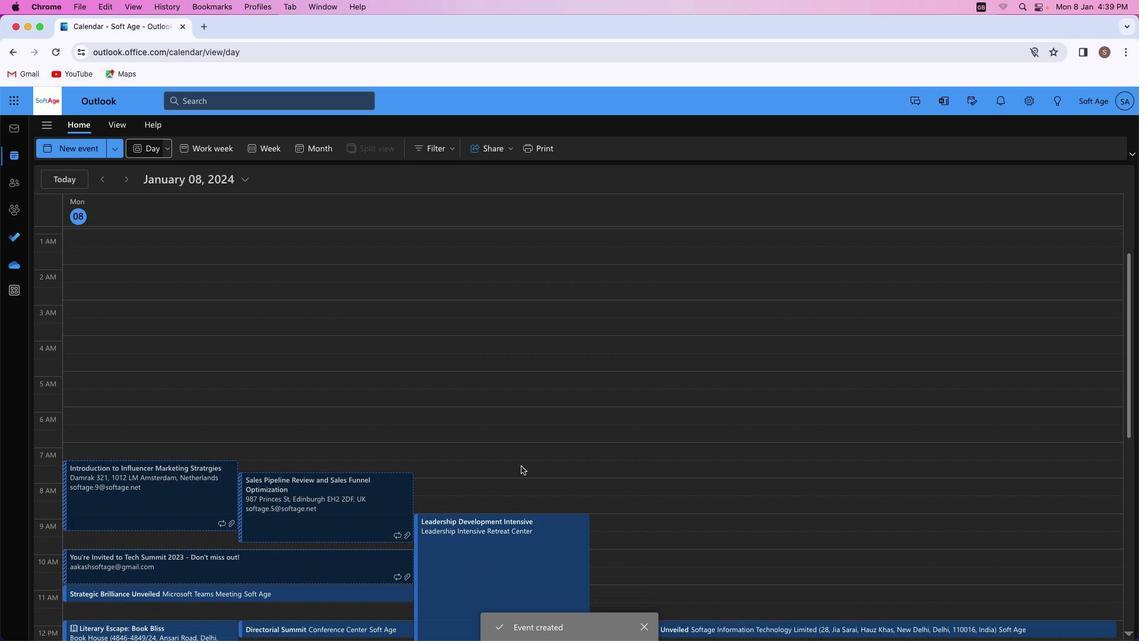 
Action: Mouse scrolled (521, 466) with delta (0, 0)
Screenshot: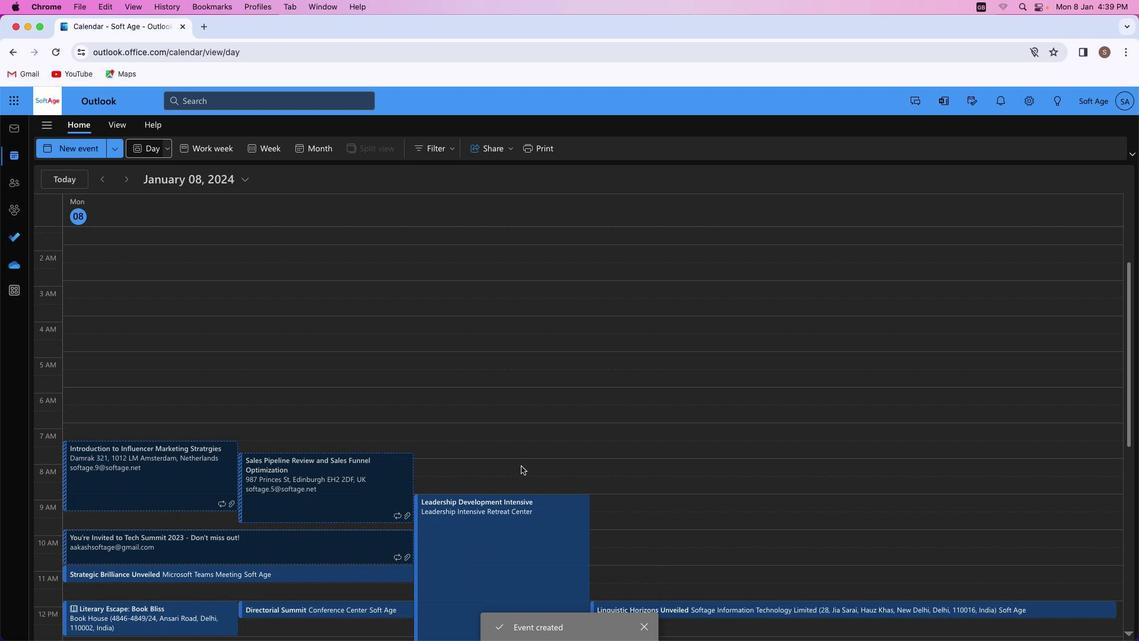 
Action: Mouse scrolled (521, 466) with delta (0, 0)
Screenshot: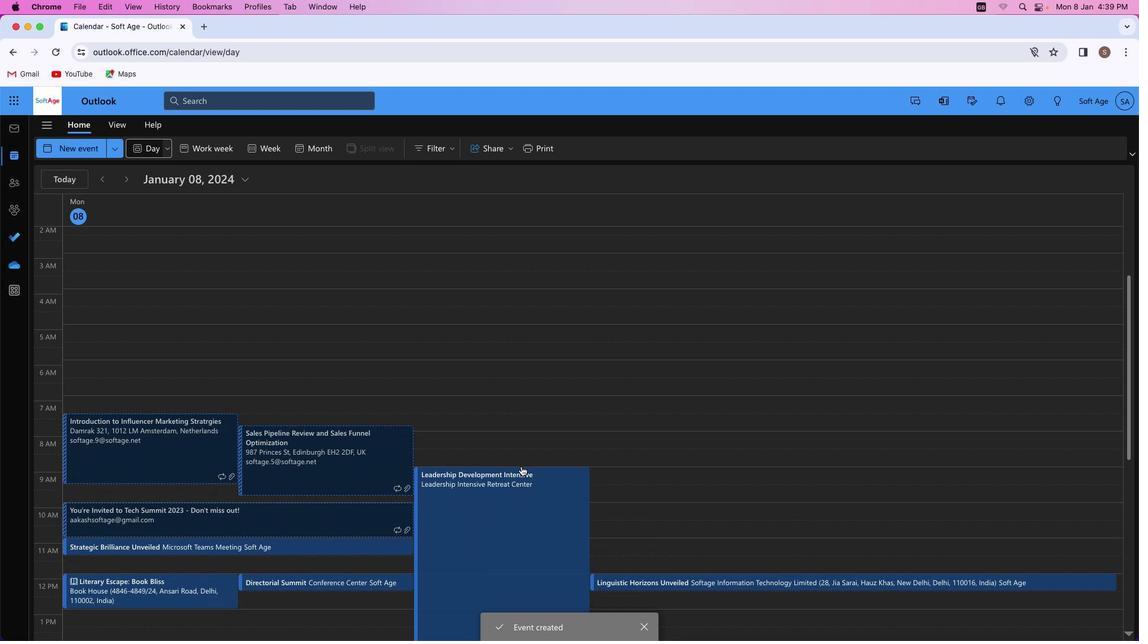 
Action: Mouse moved to (520, 467)
Screenshot: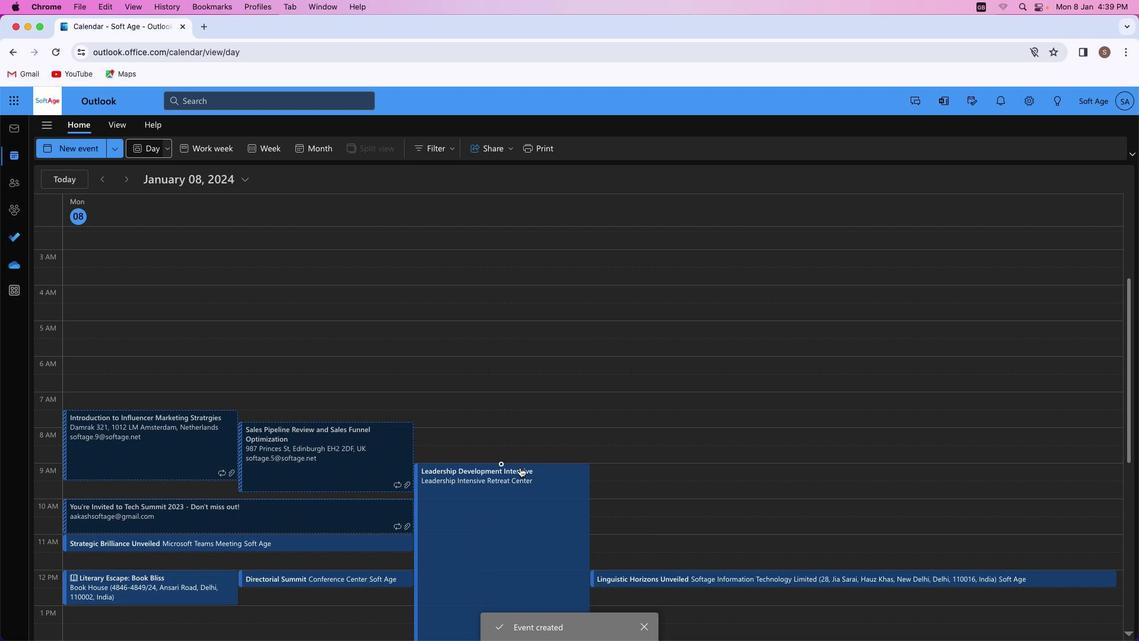 
Action: Mouse scrolled (520, 467) with delta (0, 0)
Screenshot: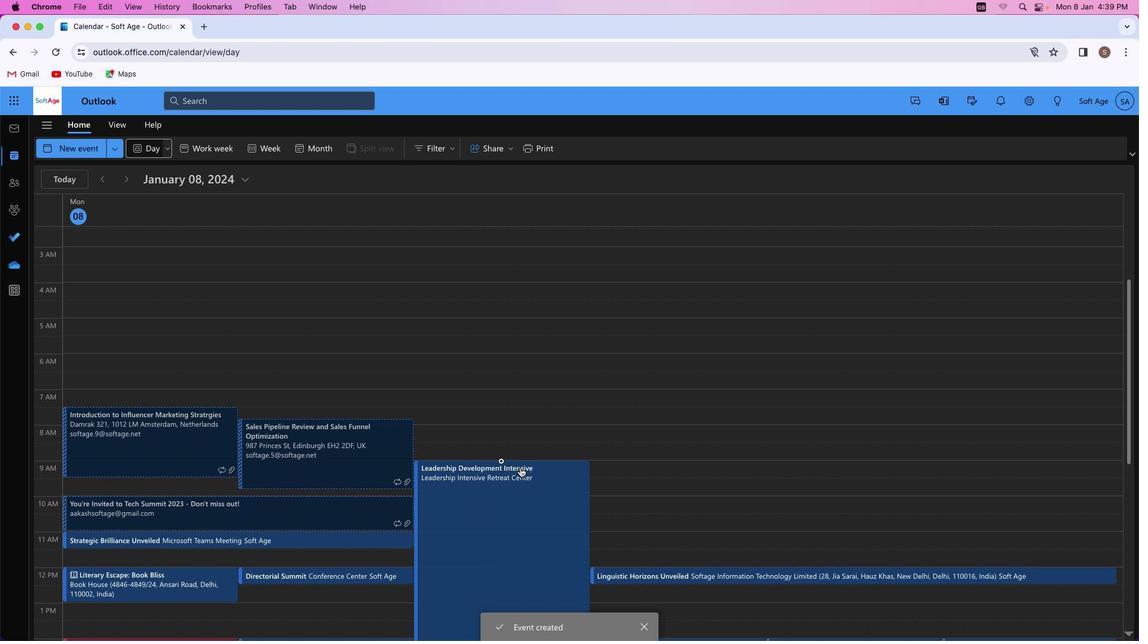
Action: Mouse scrolled (520, 467) with delta (0, 0)
Screenshot: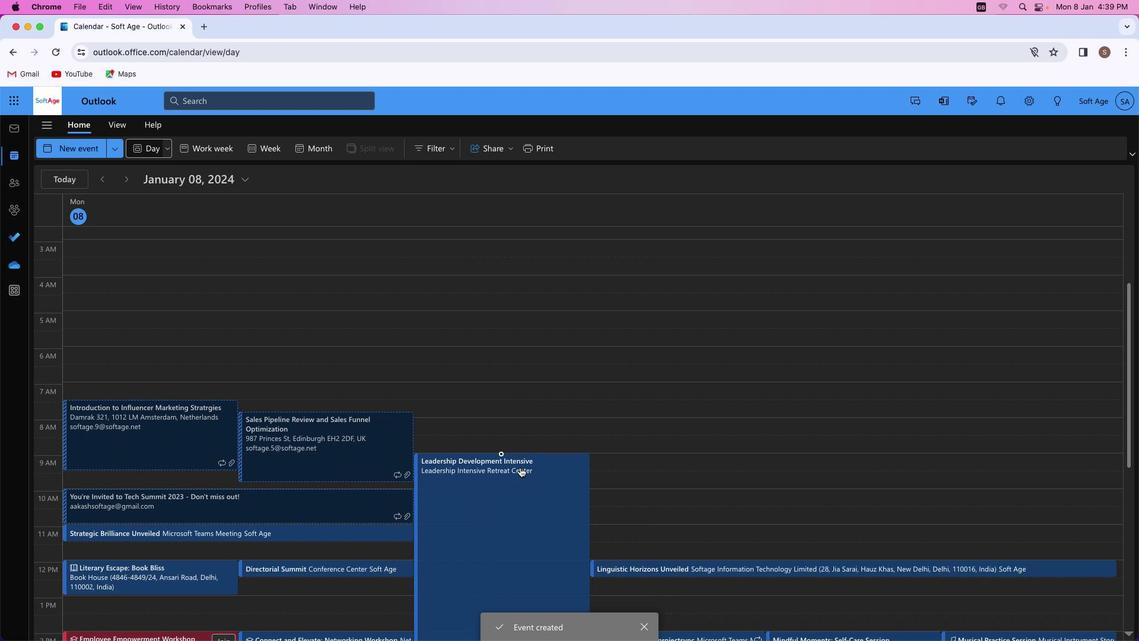 
Action: Mouse scrolled (520, 467) with delta (0, 0)
Screenshot: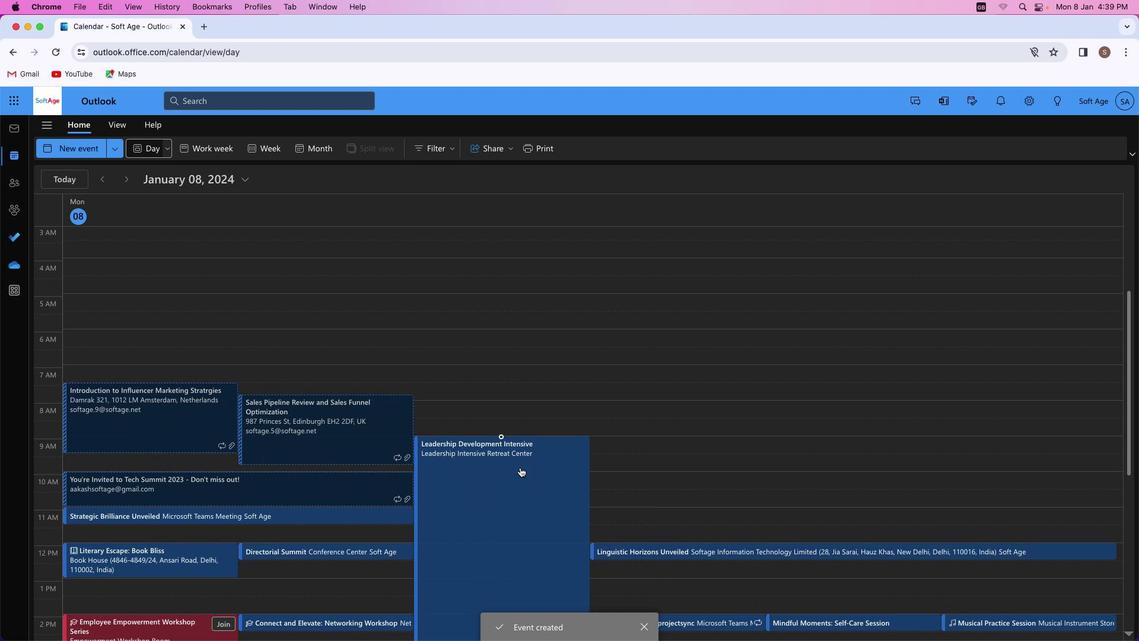 
Action: Mouse scrolled (520, 467) with delta (0, 0)
Screenshot: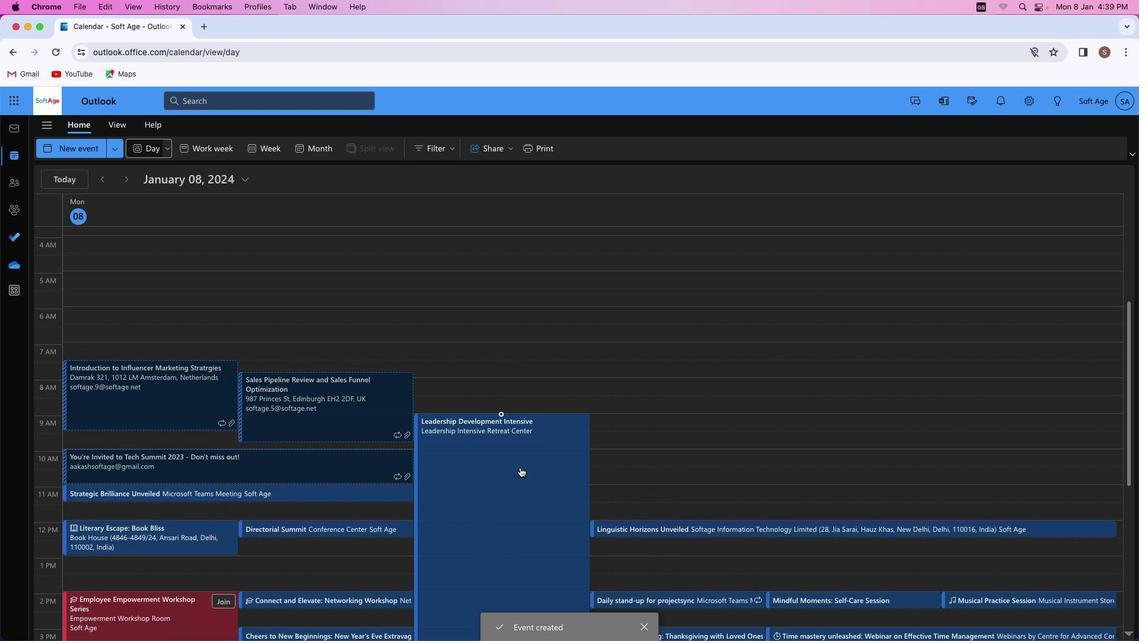
Action: Mouse scrolled (520, 467) with delta (0, 0)
Screenshot: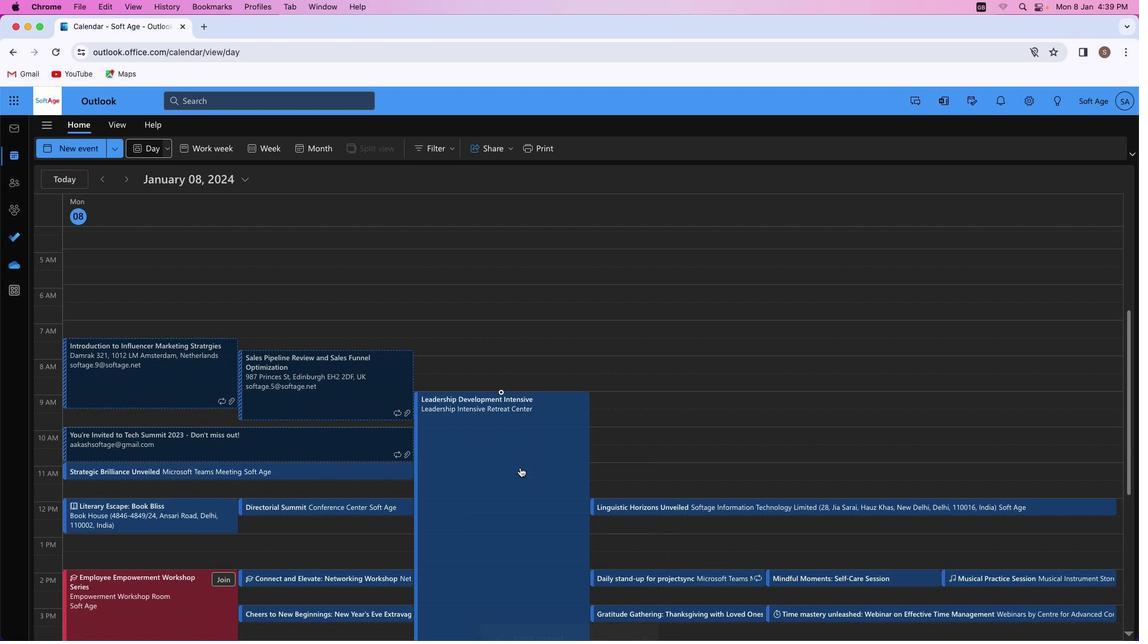 
Action: Mouse scrolled (520, 467) with delta (0, 0)
Screenshot: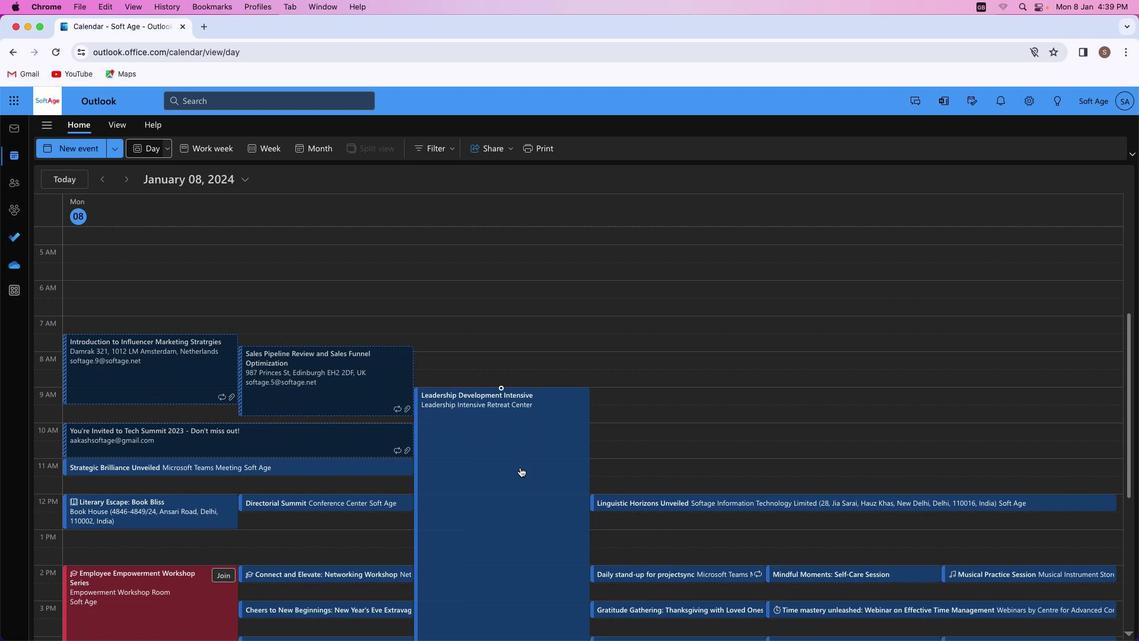
Action: Mouse scrolled (520, 467) with delta (0, 0)
Screenshot: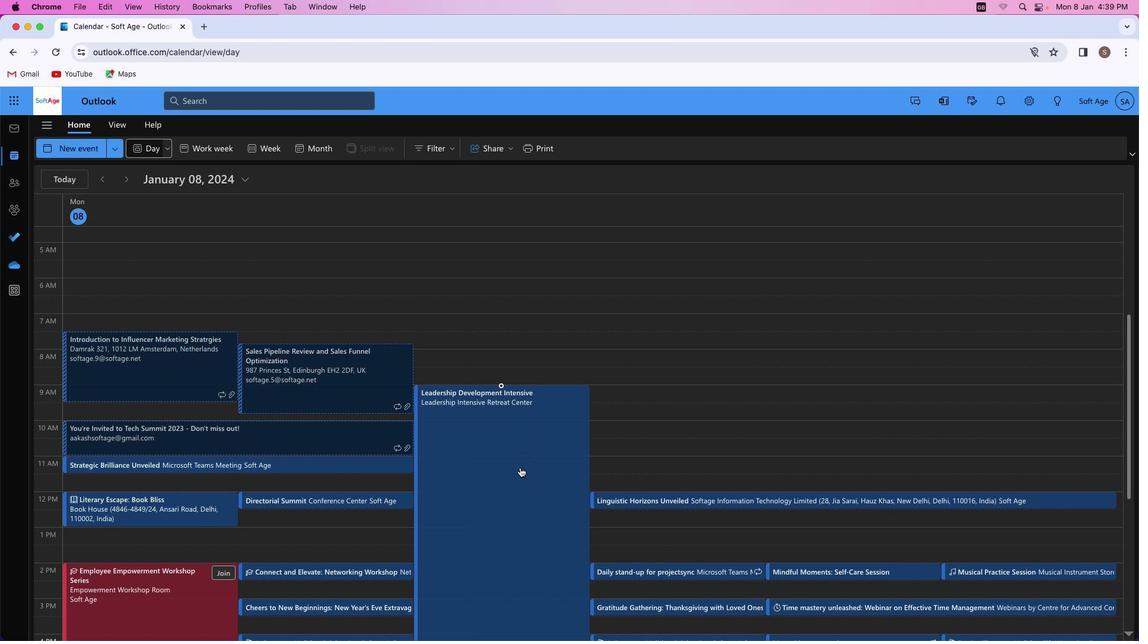 
Action: Mouse scrolled (520, 467) with delta (0, 0)
Screenshot: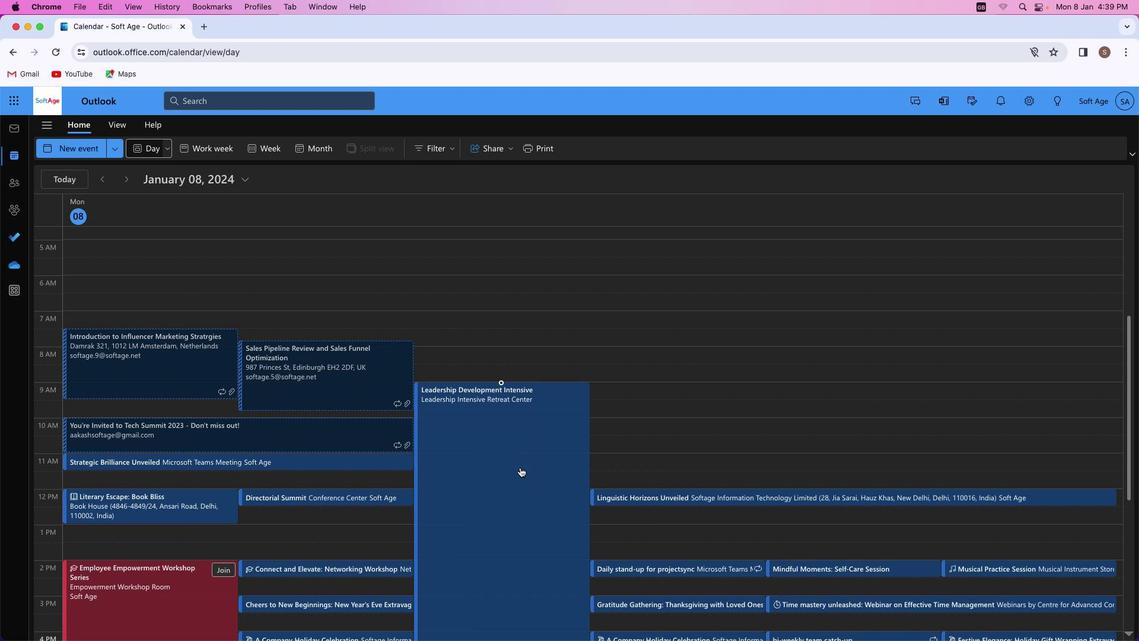 
Action: Mouse scrolled (520, 467) with delta (0, 0)
Screenshot: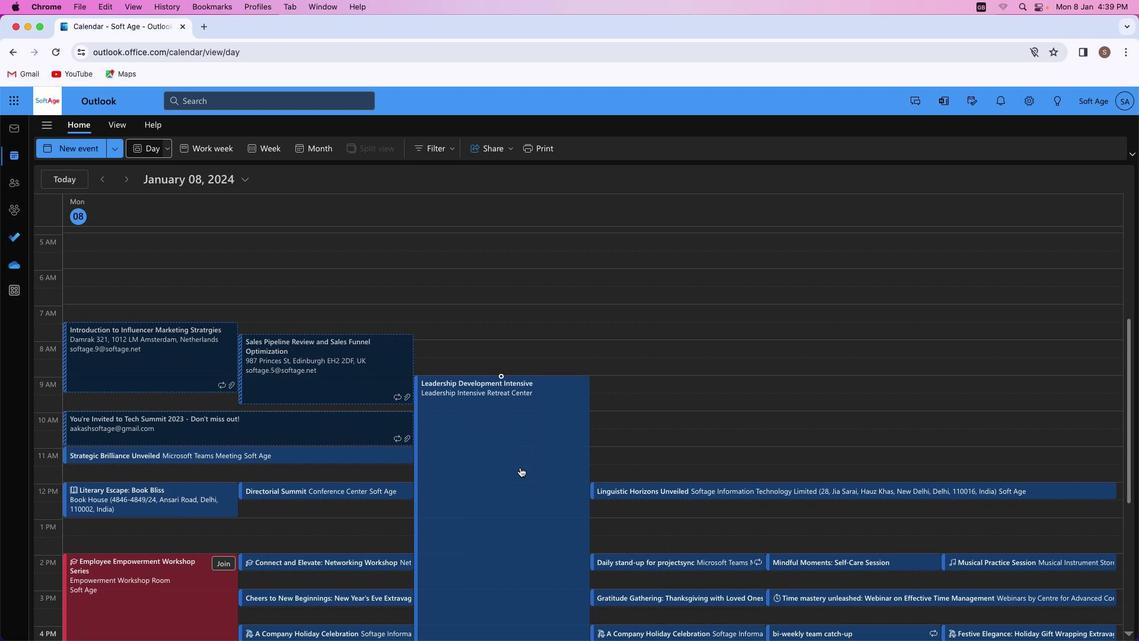 
Action: Mouse scrolled (520, 467) with delta (0, 0)
Screenshot: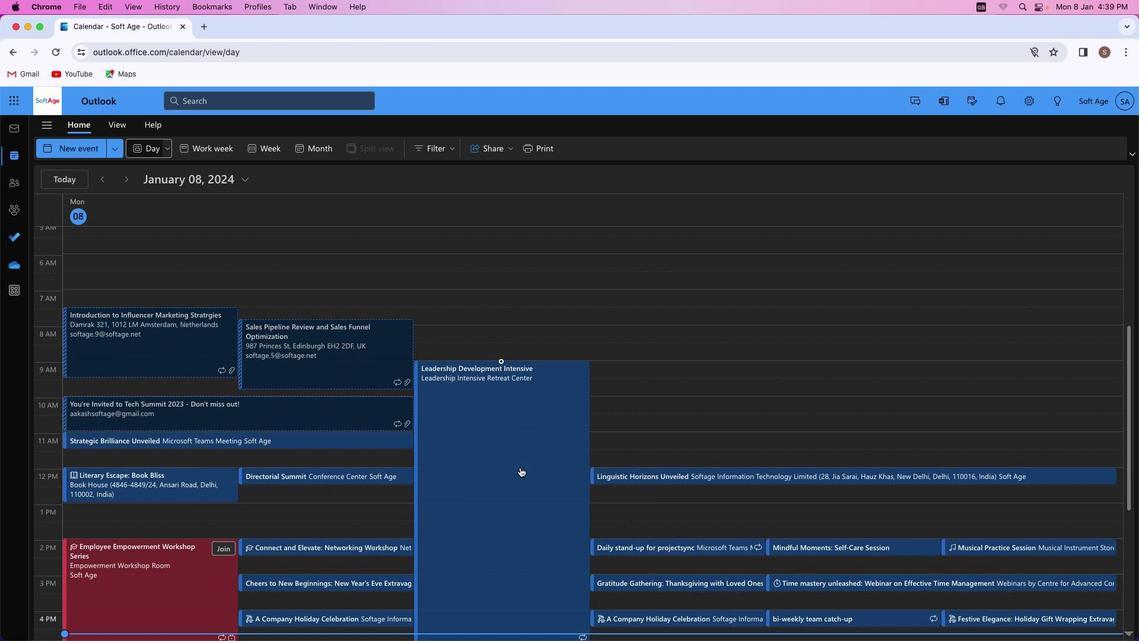 
Action: Mouse scrolled (520, 467) with delta (0, 0)
Screenshot: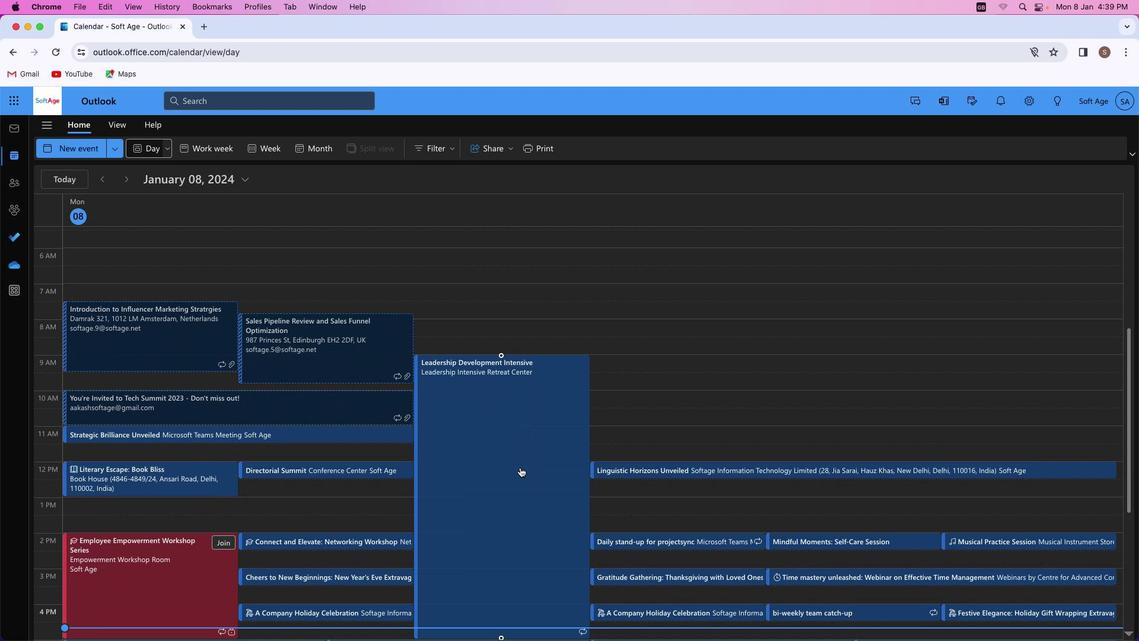 
Action: Mouse scrolled (520, 467) with delta (0, 0)
Screenshot: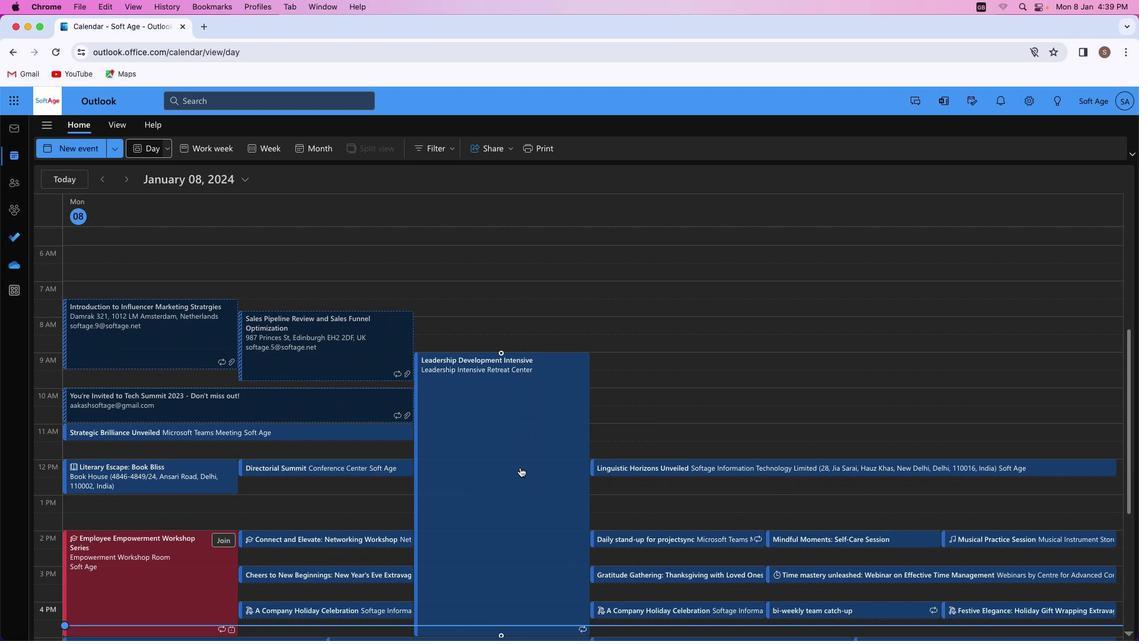 
Action: Mouse scrolled (520, 467) with delta (0, 0)
Screenshot: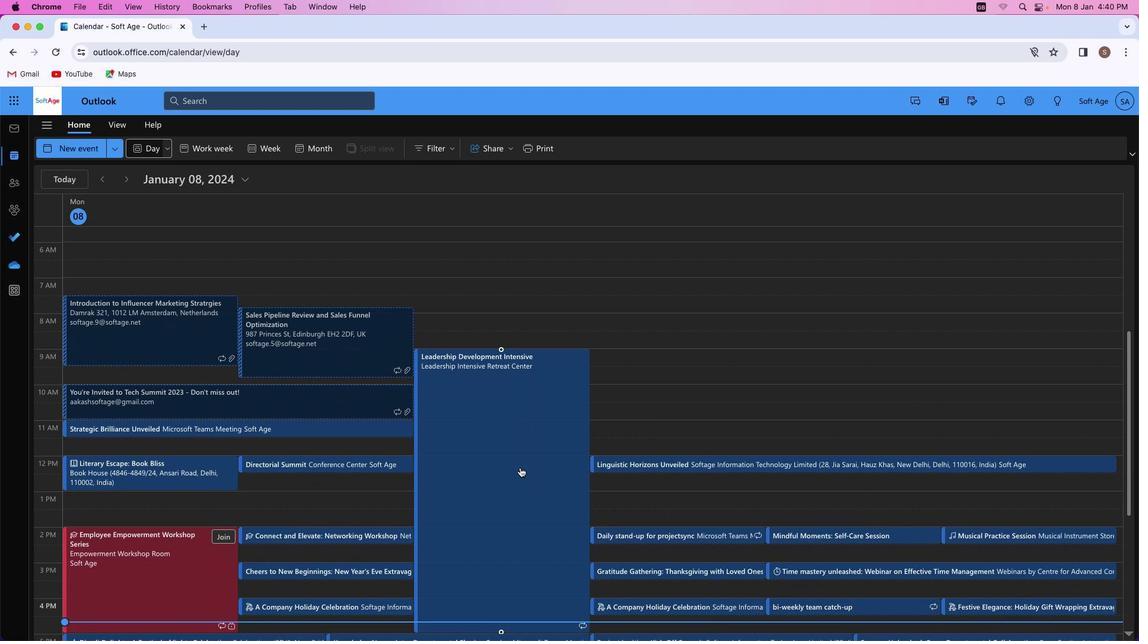 
Action: Mouse scrolled (520, 467) with delta (0, 0)
Screenshot: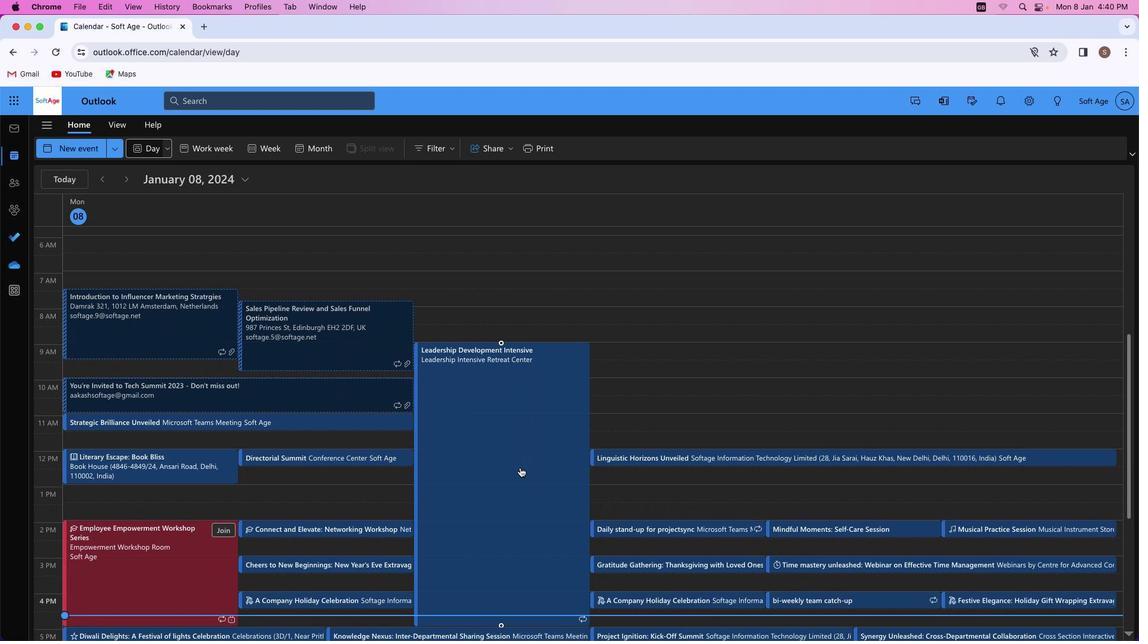 
Action: Mouse scrolled (520, 467) with delta (0, 0)
Screenshot: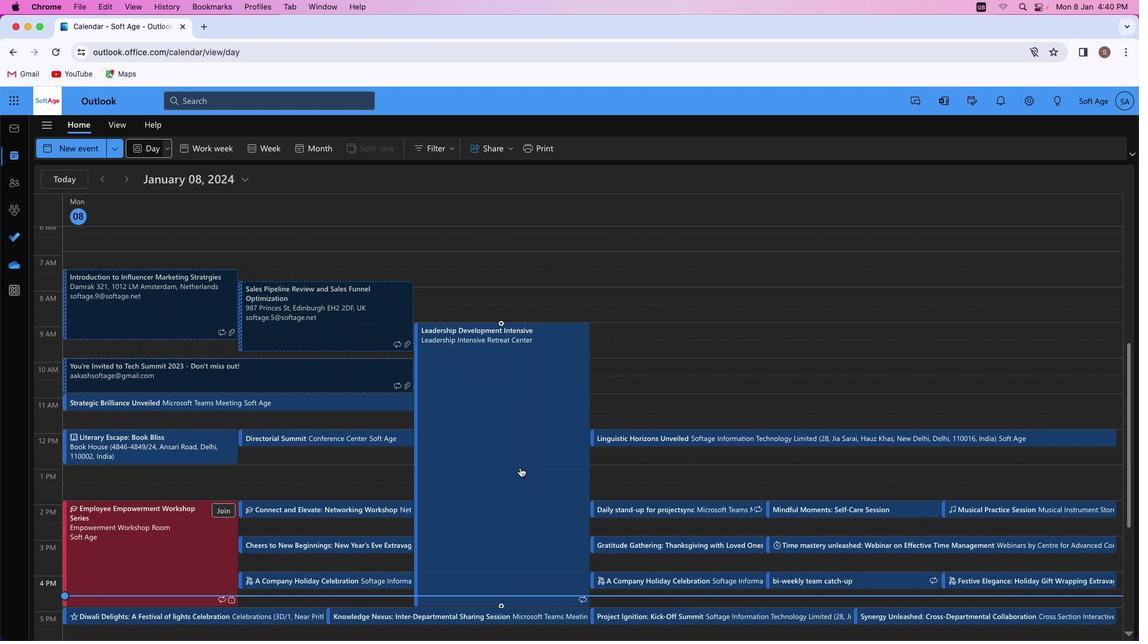 
Action: Mouse scrolled (520, 467) with delta (0, 0)
Screenshot: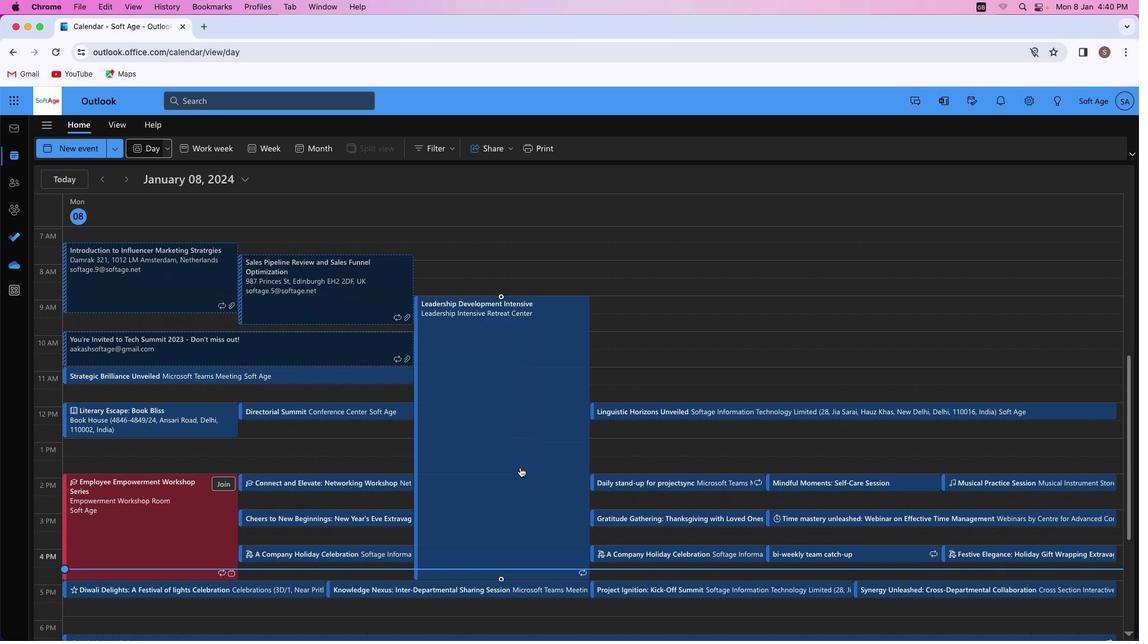 
Action: Mouse scrolled (520, 467) with delta (0, 0)
Screenshot: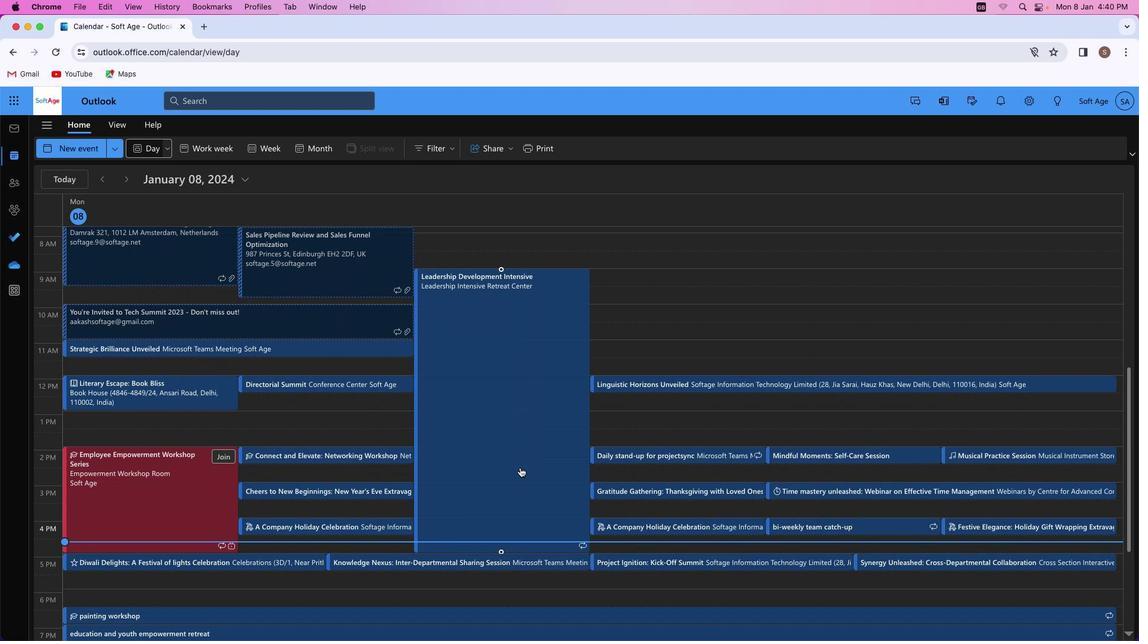 
Action: Mouse scrolled (520, 467) with delta (0, 0)
Screenshot: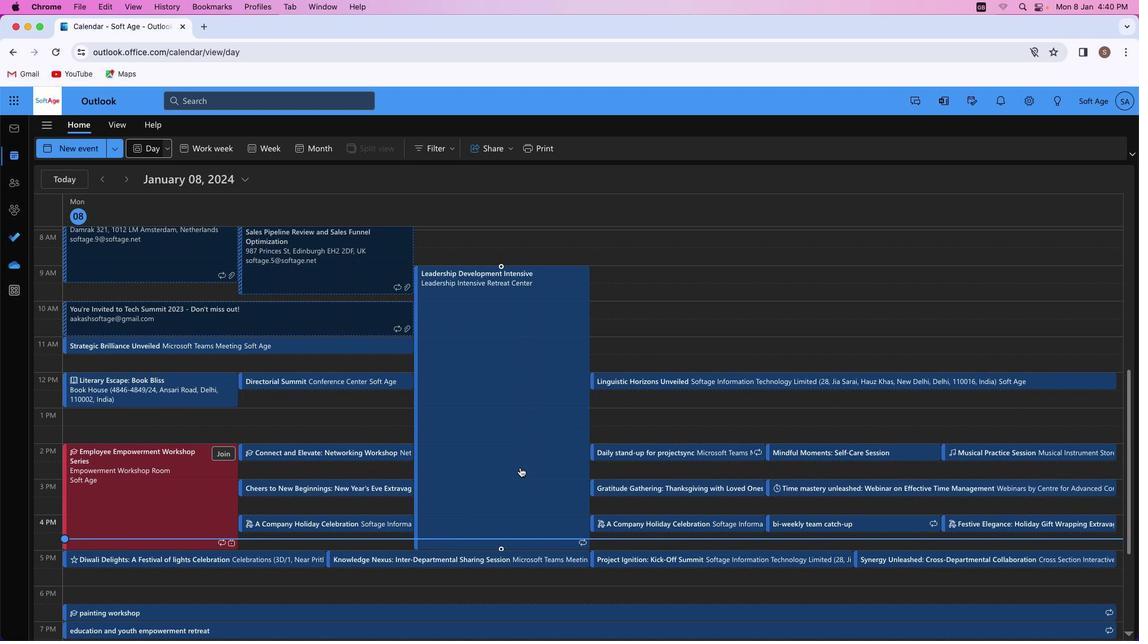 
Action: Mouse scrolled (520, 467) with delta (0, 0)
Screenshot: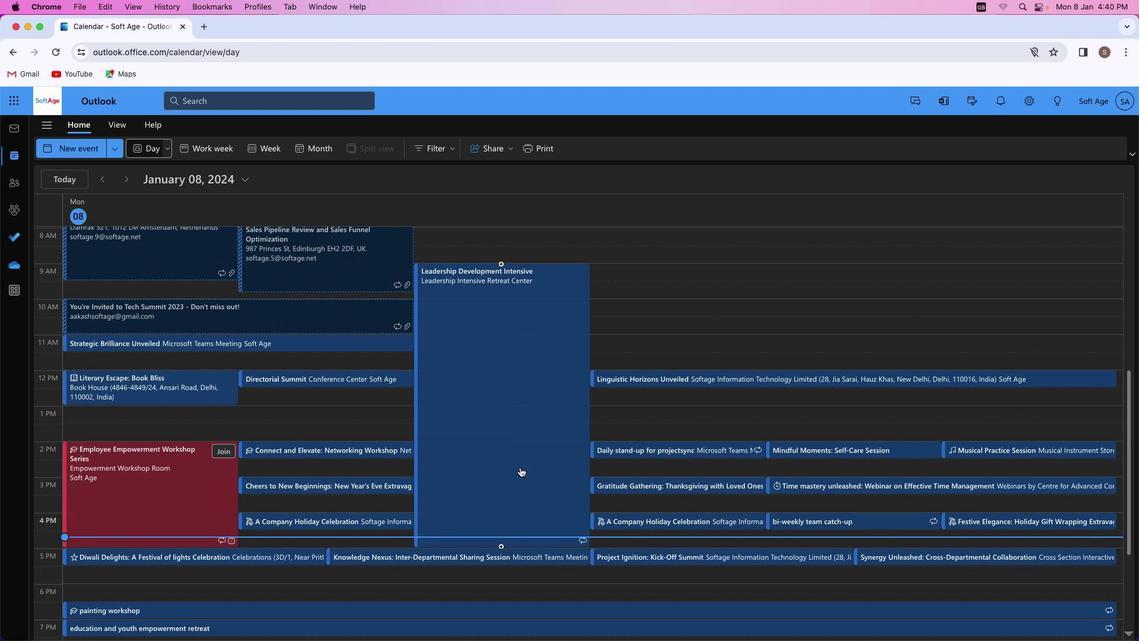 
Action: Mouse scrolled (520, 467) with delta (0, 0)
Screenshot: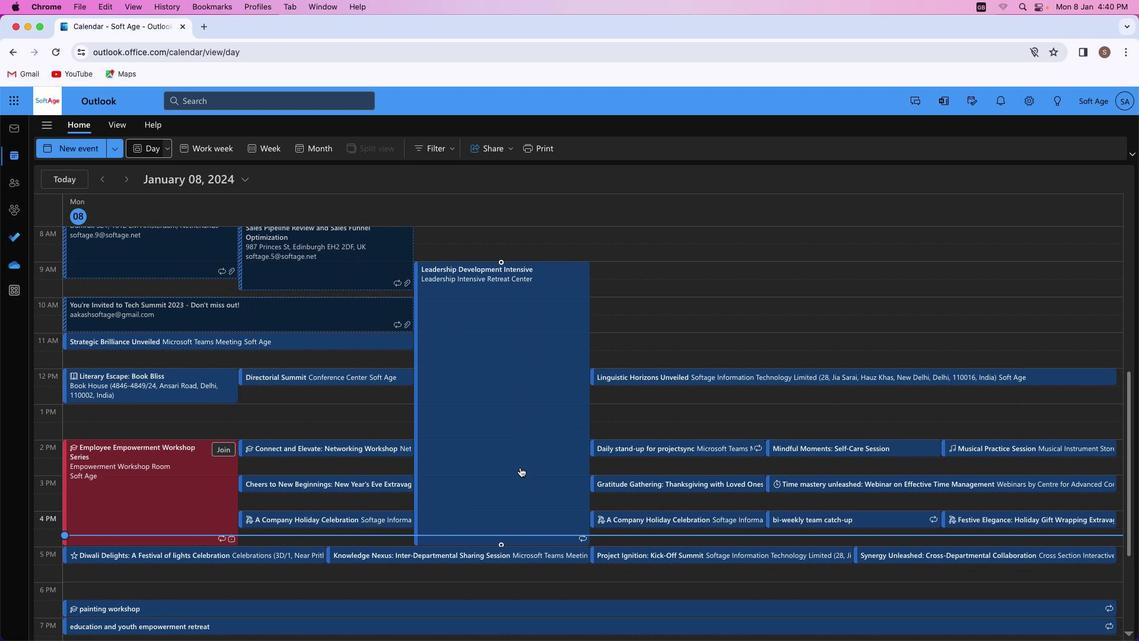 
Action: Mouse scrolled (520, 467) with delta (0, 0)
Screenshot: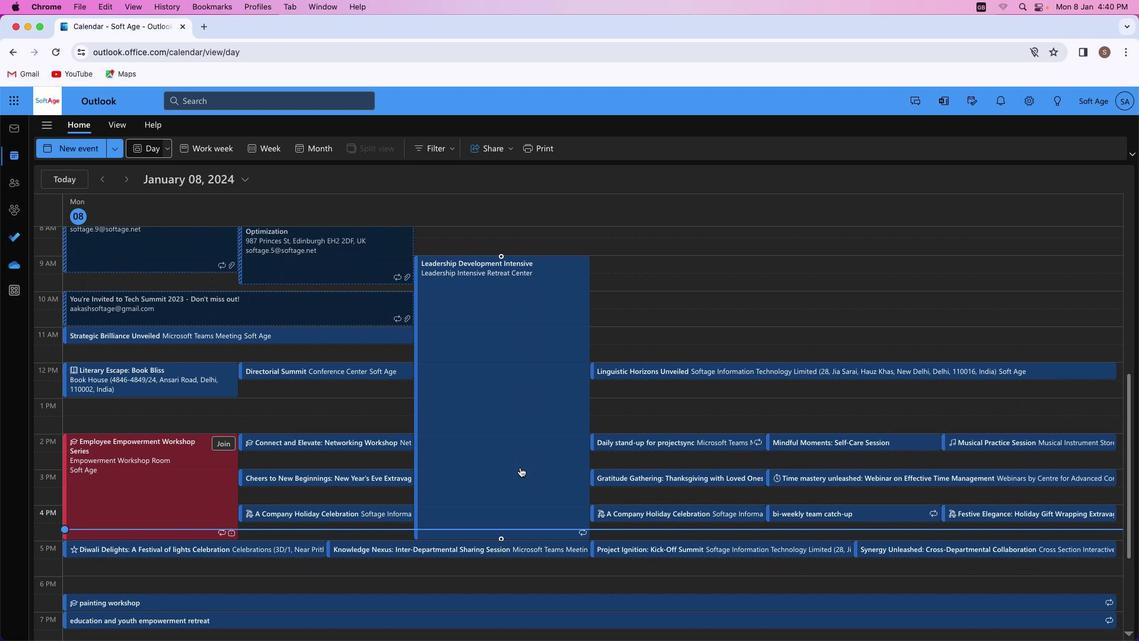 
Action: Mouse scrolled (520, 467) with delta (0, 0)
Screenshot: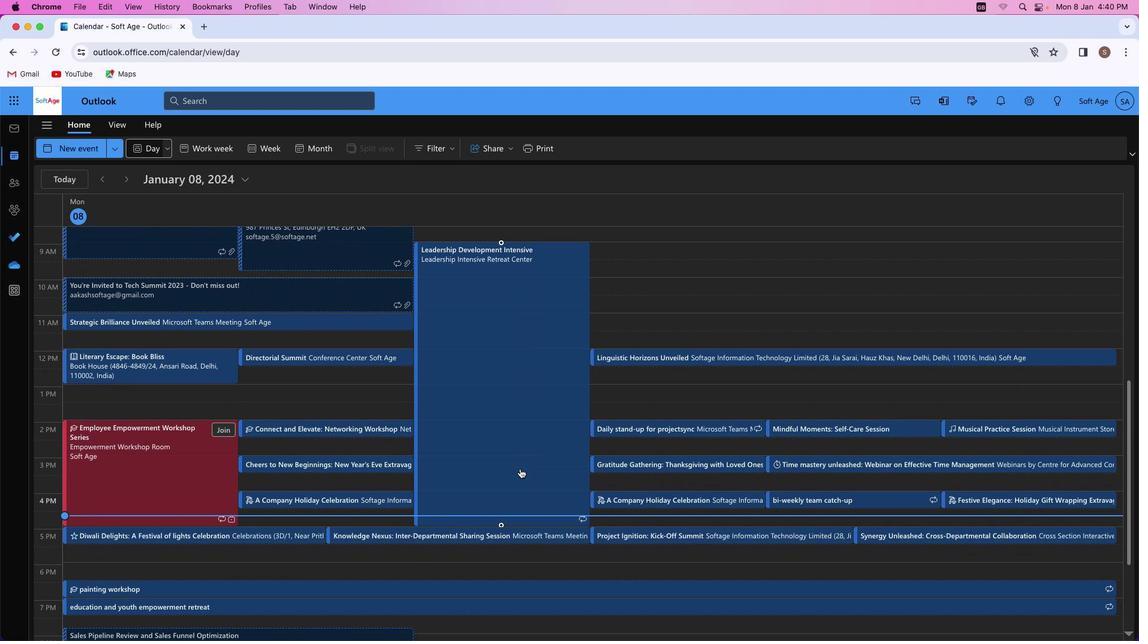 
Action: Mouse scrolled (520, 467) with delta (0, 0)
Screenshot: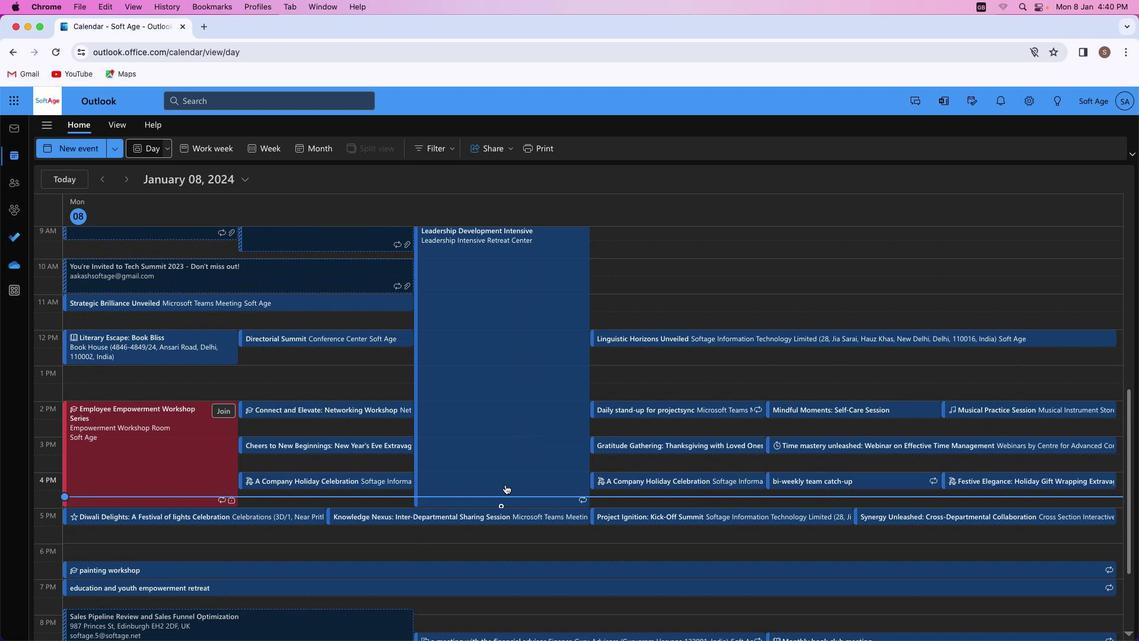 
Action: Mouse moved to (399, 514)
Screenshot: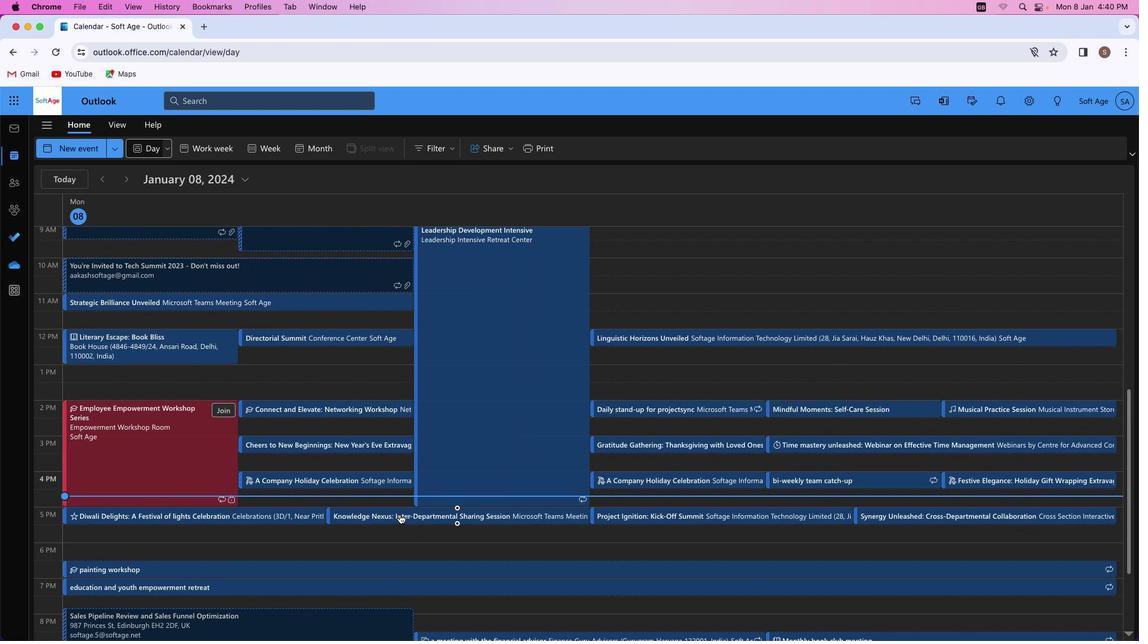 
Action: Mouse pressed left at (399, 514)
Screenshot: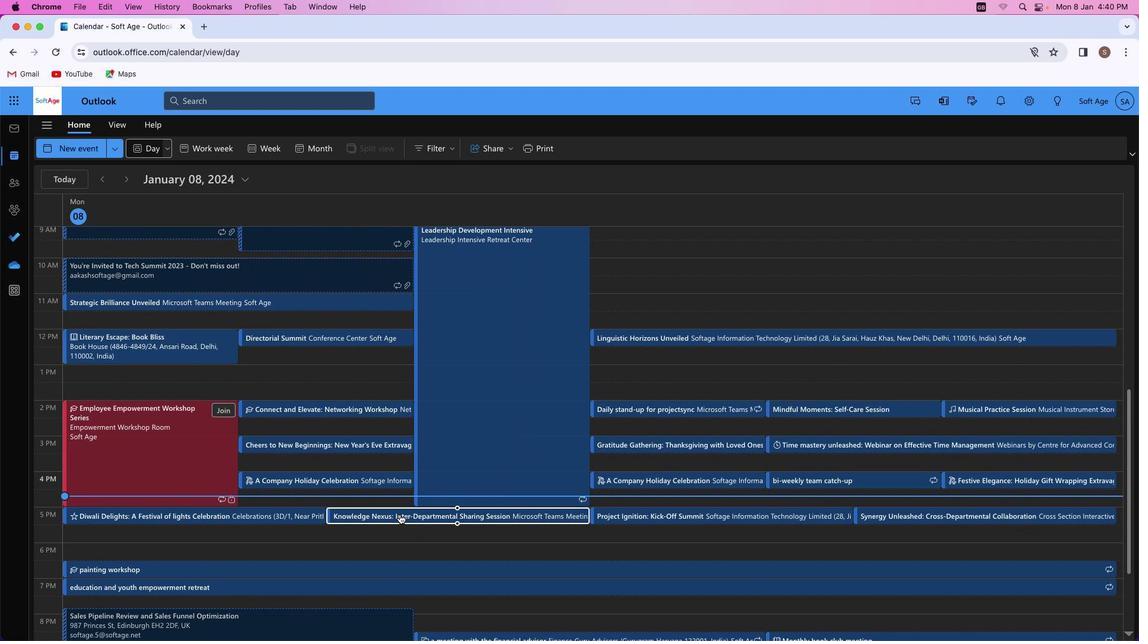 
Action: Mouse moved to (509, 150)
Screenshot: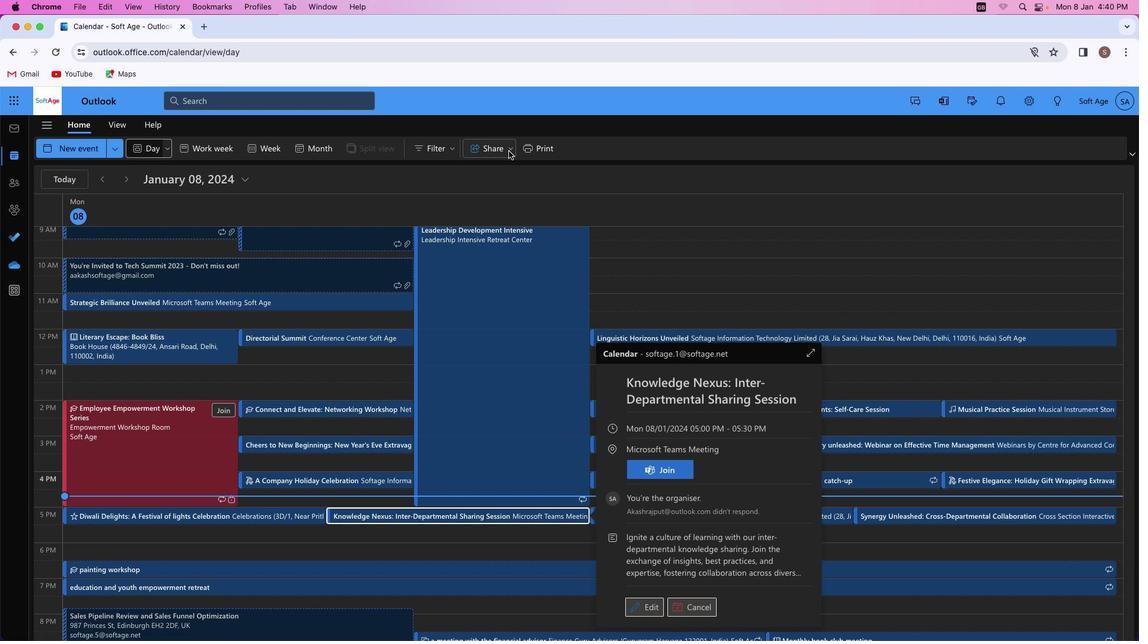
Action: Mouse pressed left at (509, 150)
Screenshot: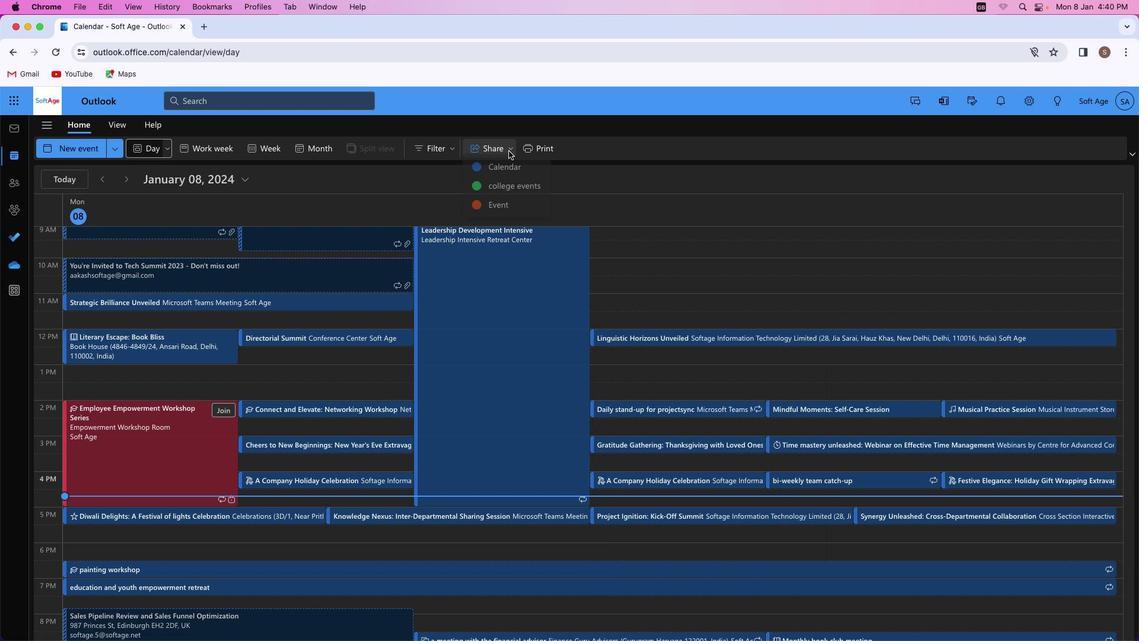 
Action: Mouse moved to (502, 208)
Screenshot: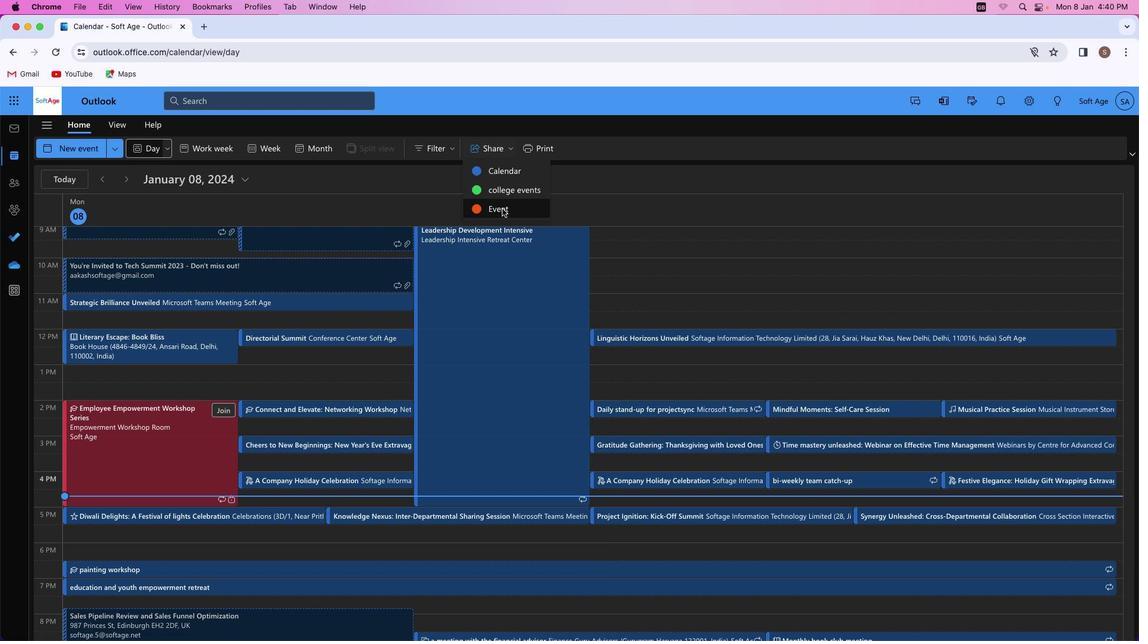 
Action: Mouse pressed left at (502, 208)
Screenshot: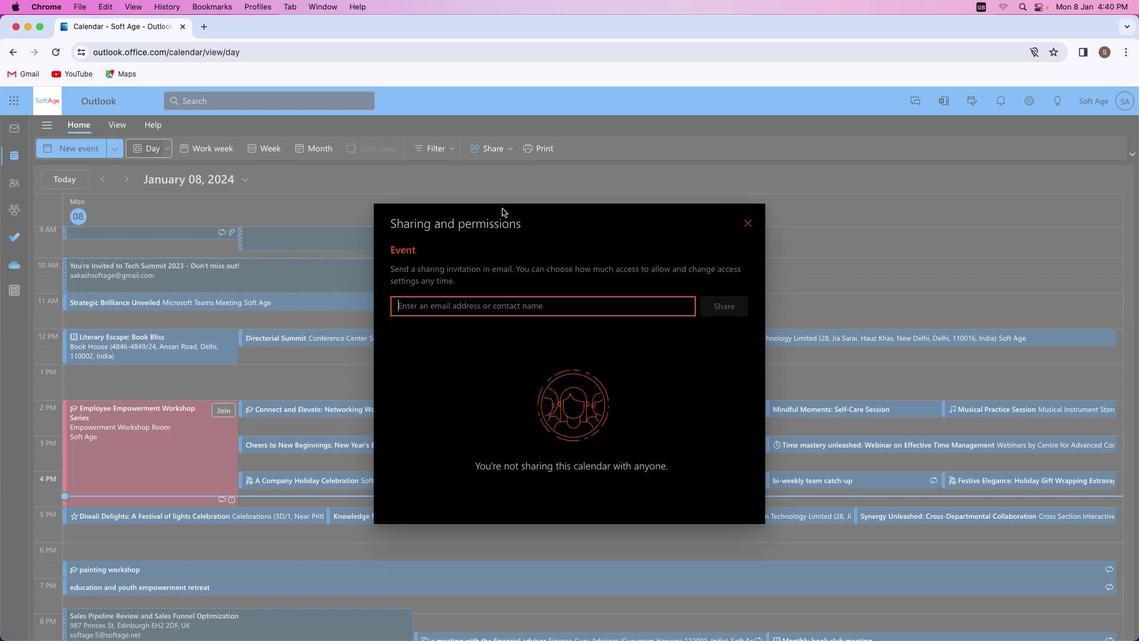 
Action: Mouse moved to (419, 306)
Screenshot: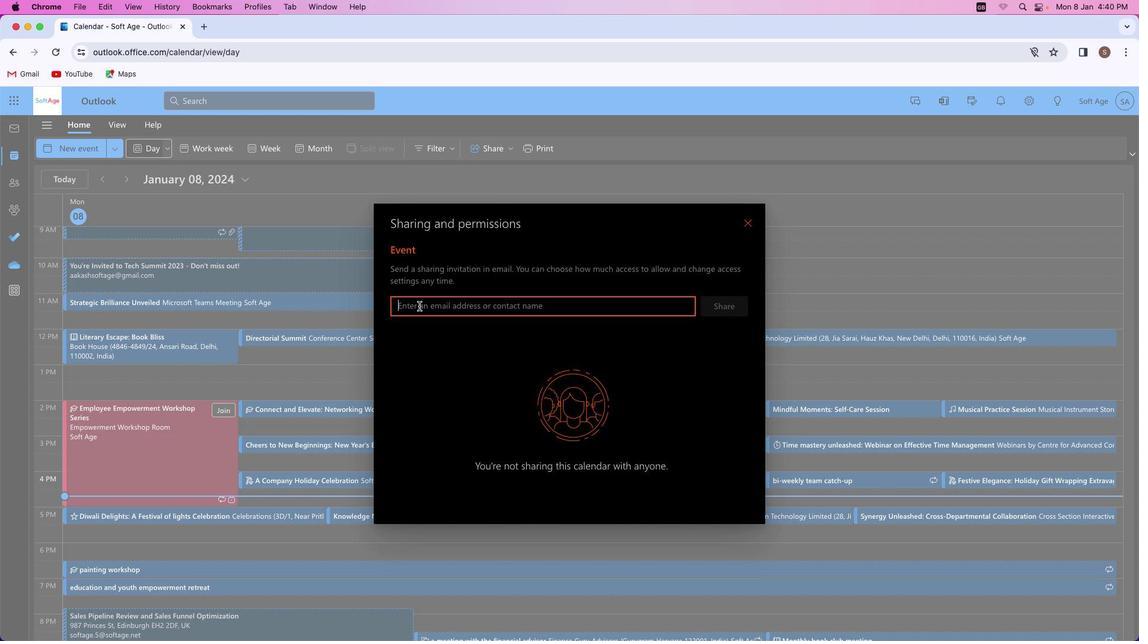 
Action: Mouse pressed left at (419, 306)
Screenshot: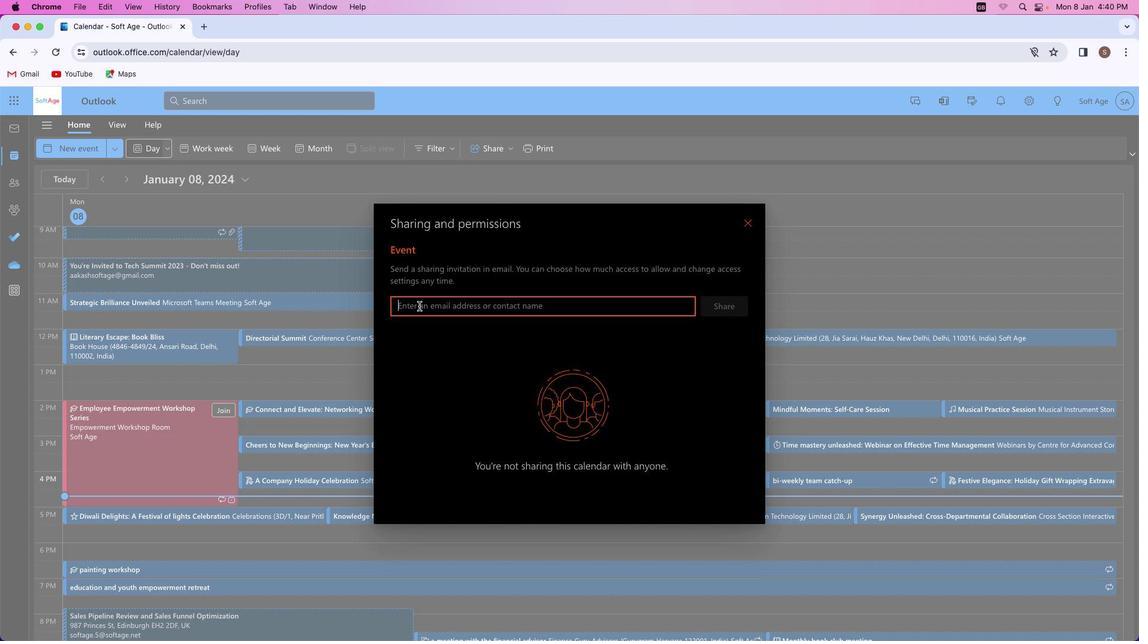 
Action: Mouse moved to (419, 305)
Screenshot: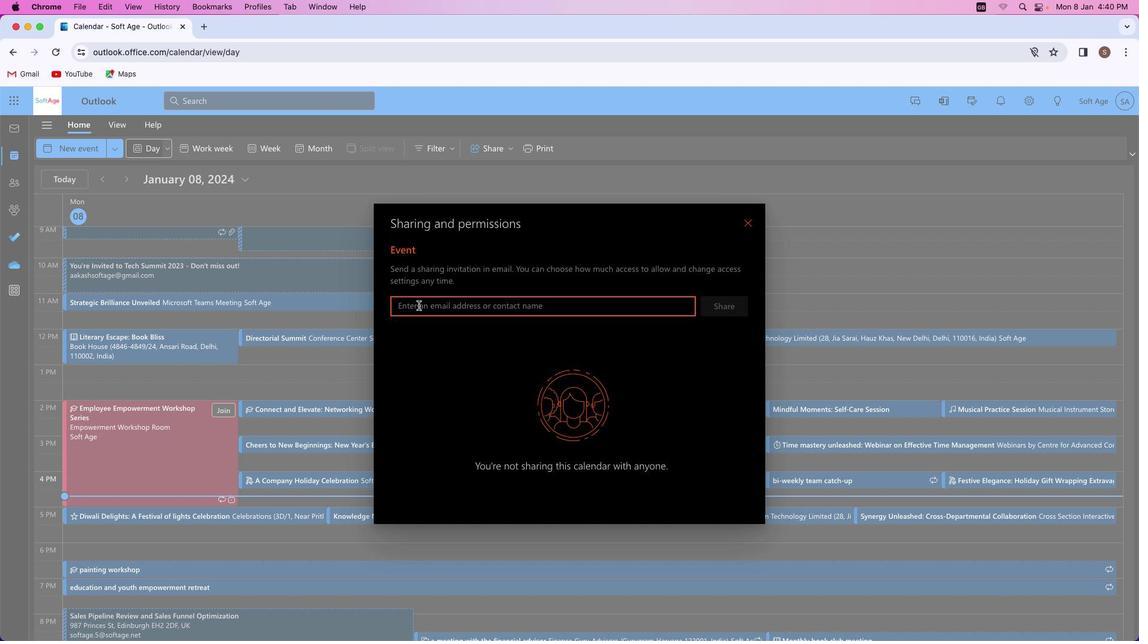 
Action: Key pressed Key.shift'A''k''a''s''h''r''a''j''p''u''t'Key.shift'@''o''u''t''l''o''o''k''.''c''o''m'
Screenshot: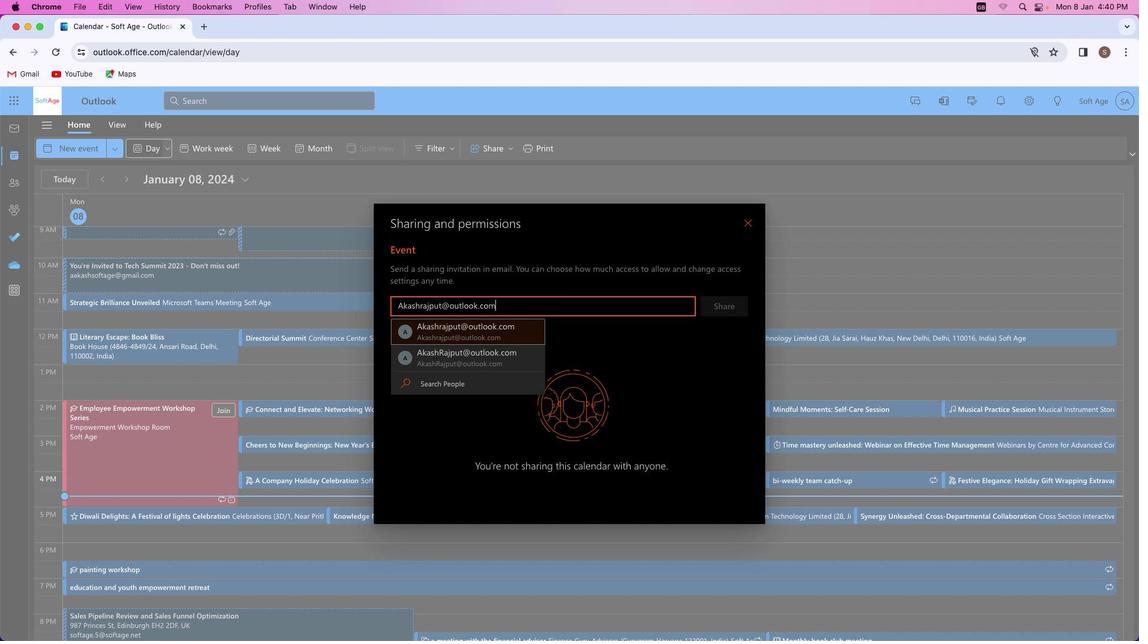
Action: Mouse moved to (448, 328)
Screenshot: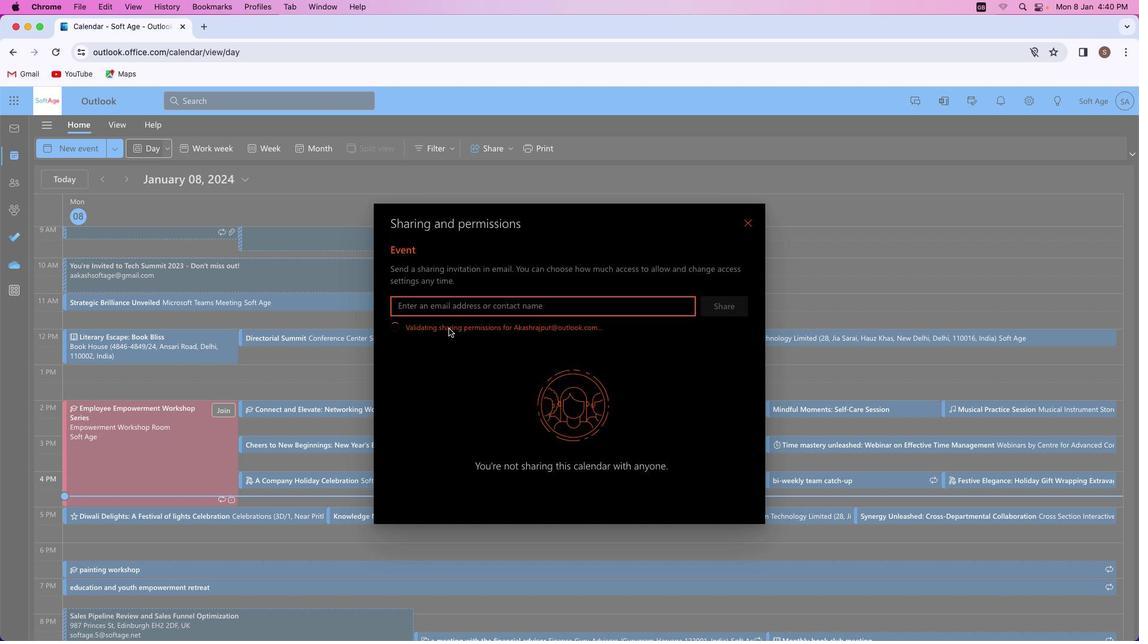 
Action: Mouse pressed left at (448, 328)
Screenshot: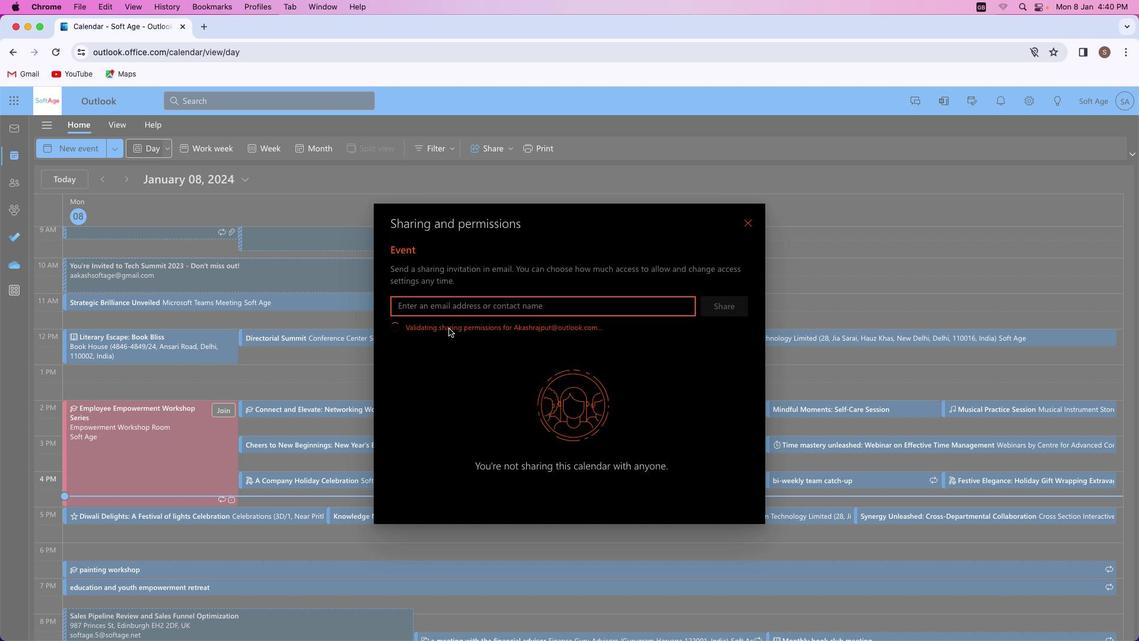 
Action: Mouse moved to (700, 299)
Screenshot: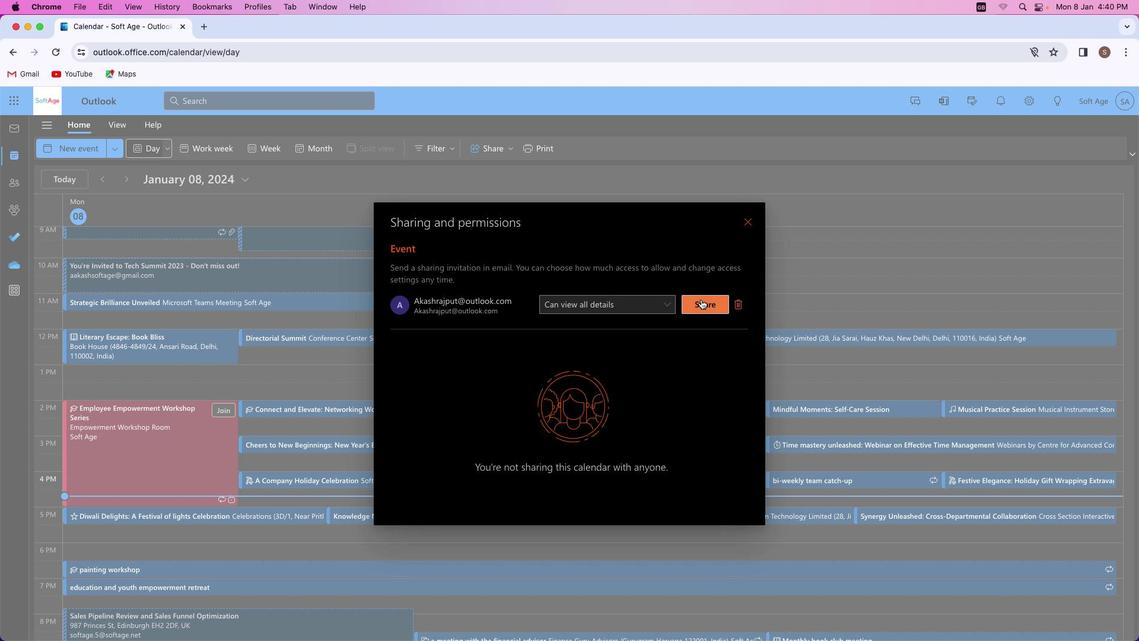 
Action: Mouse pressed left at (700, 299)
Screenshot: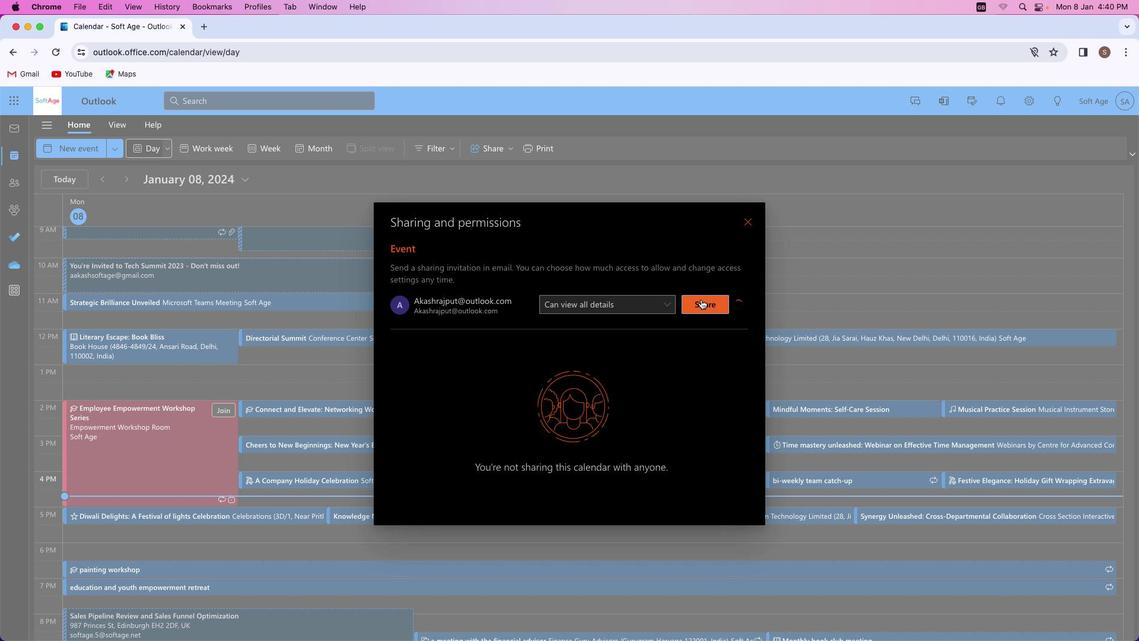 
Action: Mouse moved to (533, 376)
Screenshot: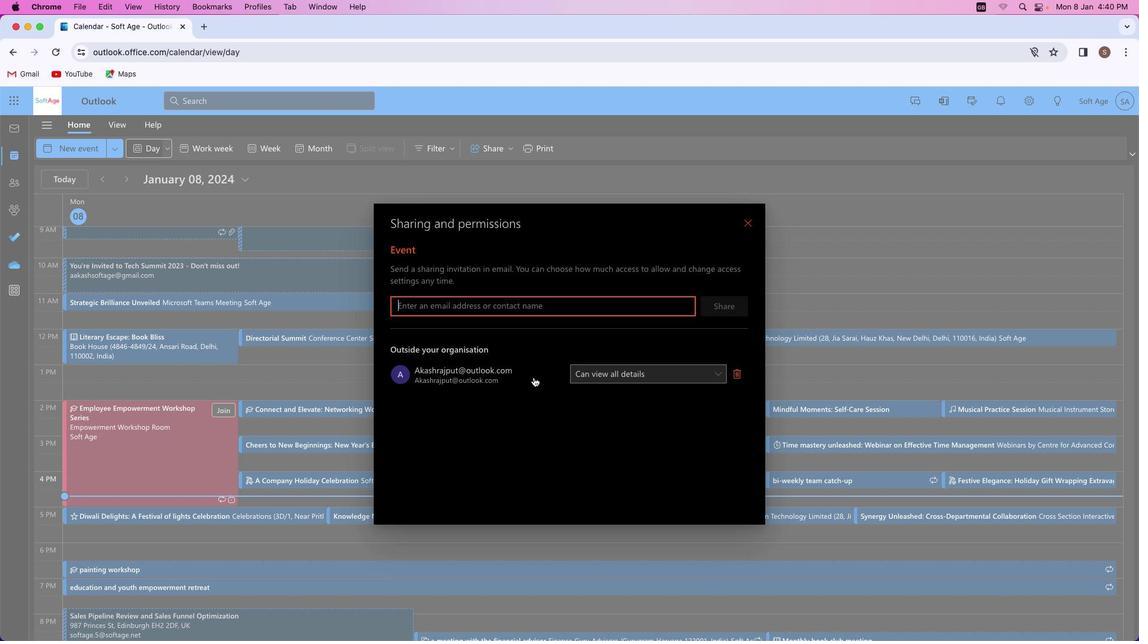
